 Task: Find connections with filter location Muncar with filter topic #wfhwith filter profile language English with filter current company Purplle.com with filter school A.N.College with filter industry Retail Gasoline with filter service category Typing with filter keywords title Truck Driver
Action: Mouse moved to (480, 52)
Screenshot: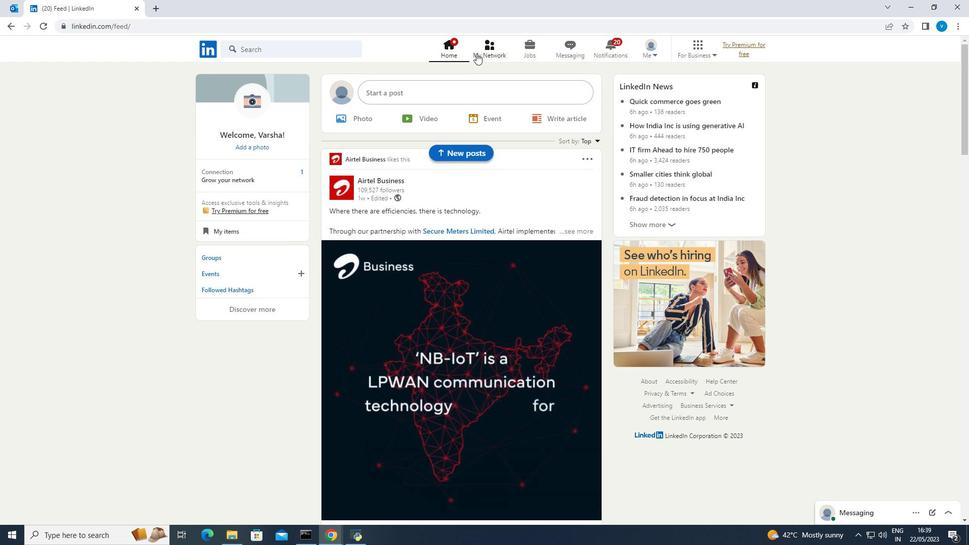 
Action: Mouse pressed left at (480, 52)
Screenshot: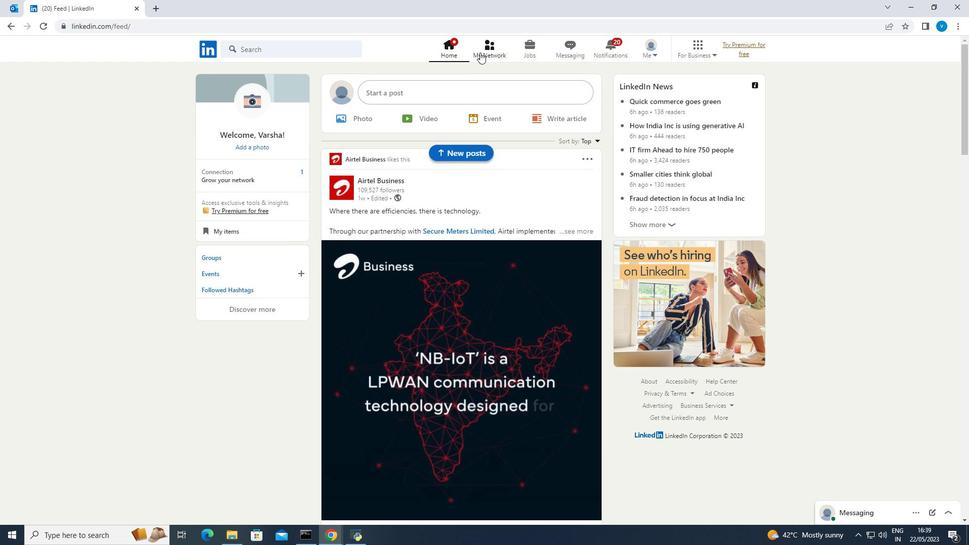 
Action: Mouse moved to (268, 101)
Screenshot: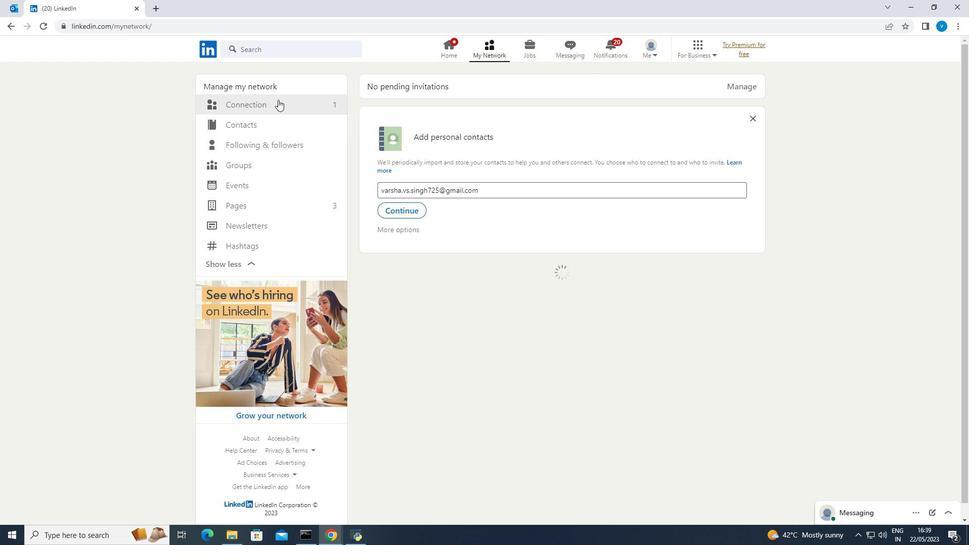 
Action: Mouse pressed left at (268, 101)
Screenshot: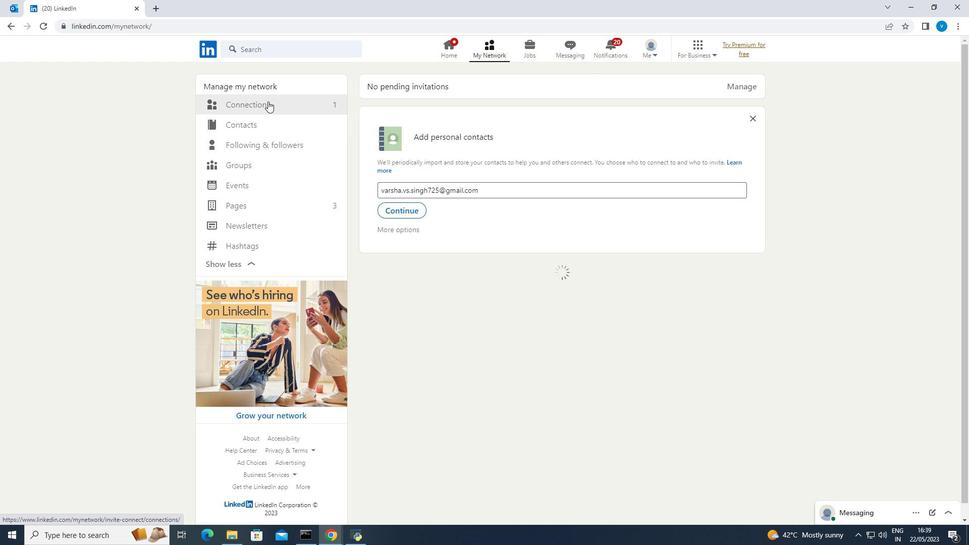 
Action: Mouse moved to (540, 106)
Screenshot: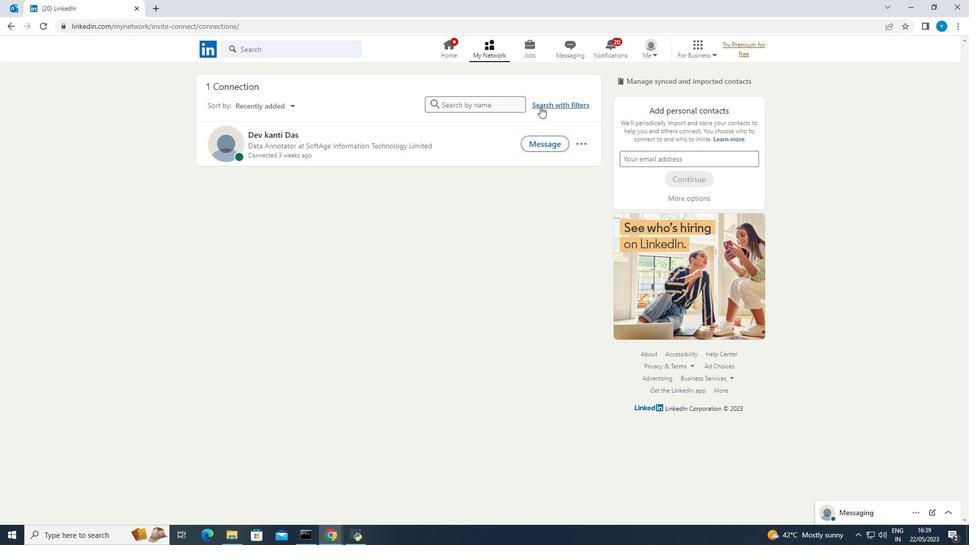 
Action: Mouse pressed left at (540, 106)
Screenshot: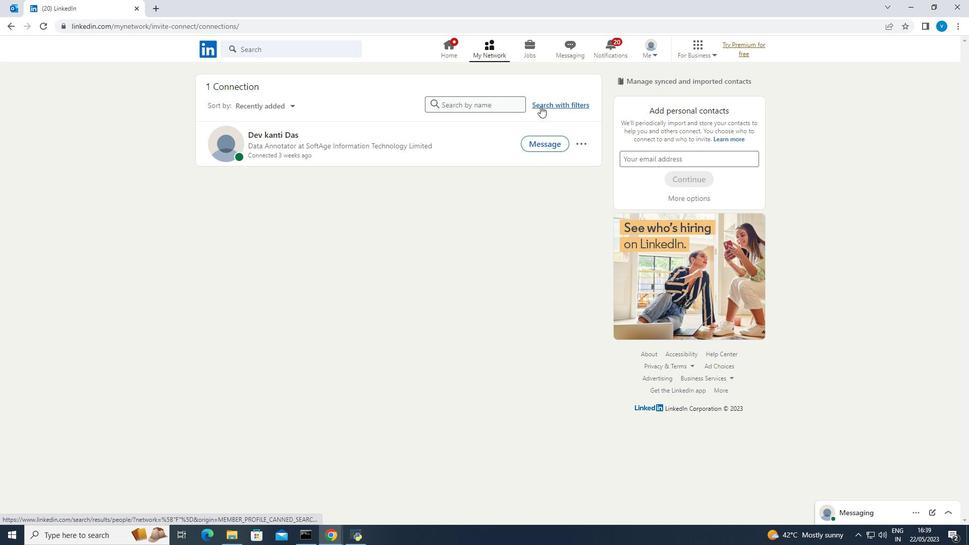 
Action: Mouse moved to (518, 80)
Screenshot: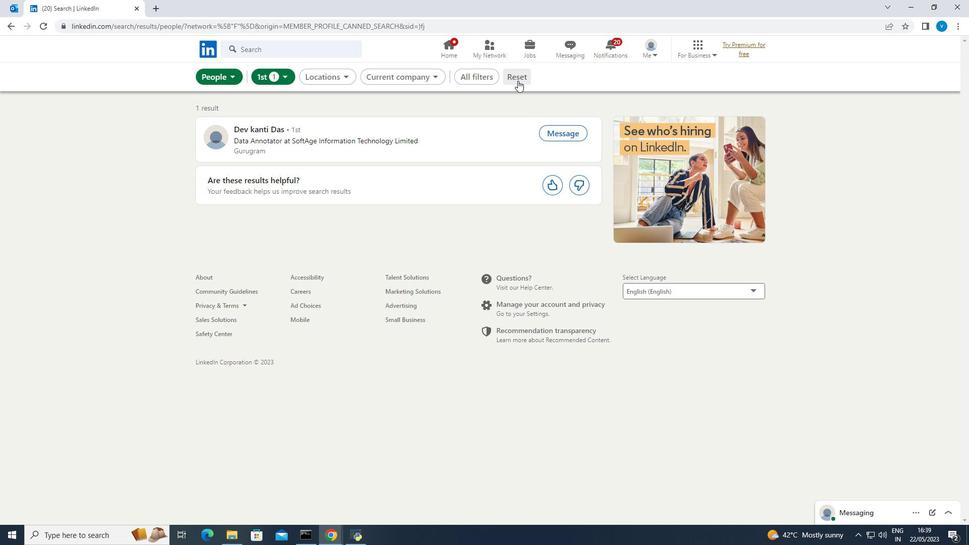 
Action: Mouse pressed left at (518, 80)
Screenshot: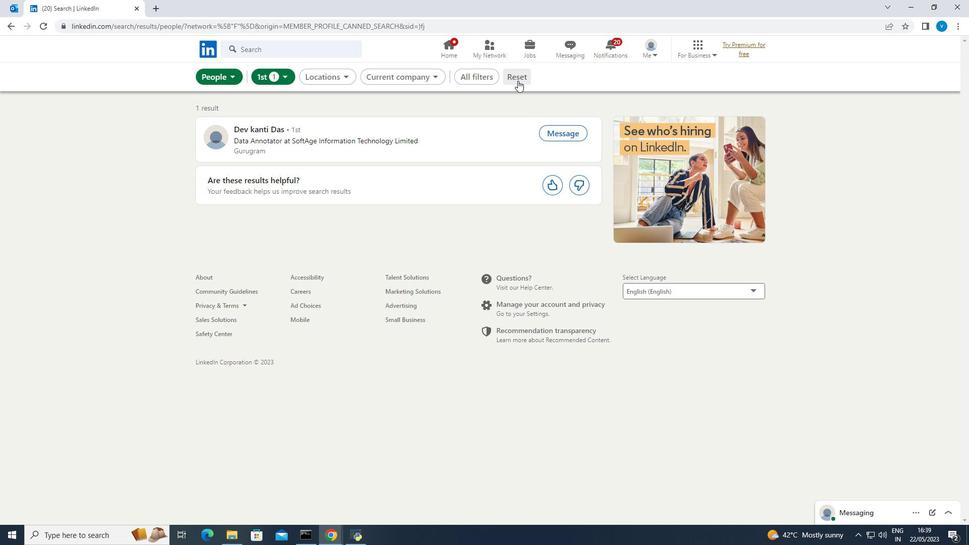 
Action: Mouse moved to (509, 78)
Screenshot: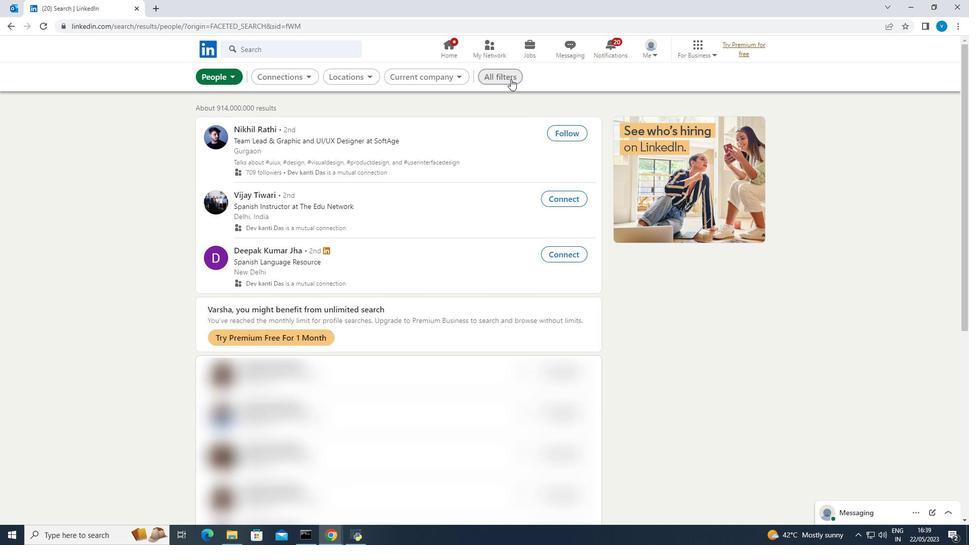 
Action: Mouse pressed left at (509, 78)
Screenshot: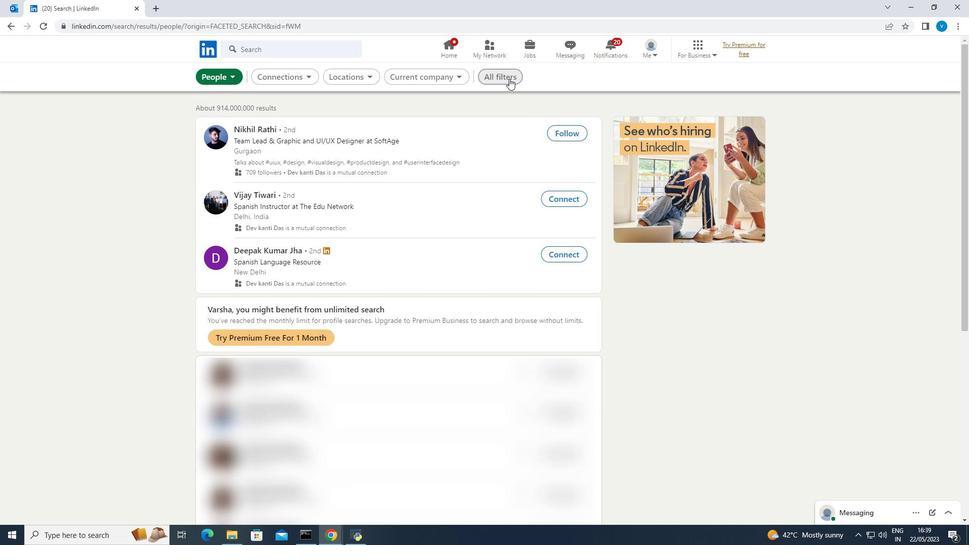 
Action: Mouse moved to (679, 190)
Screenshot: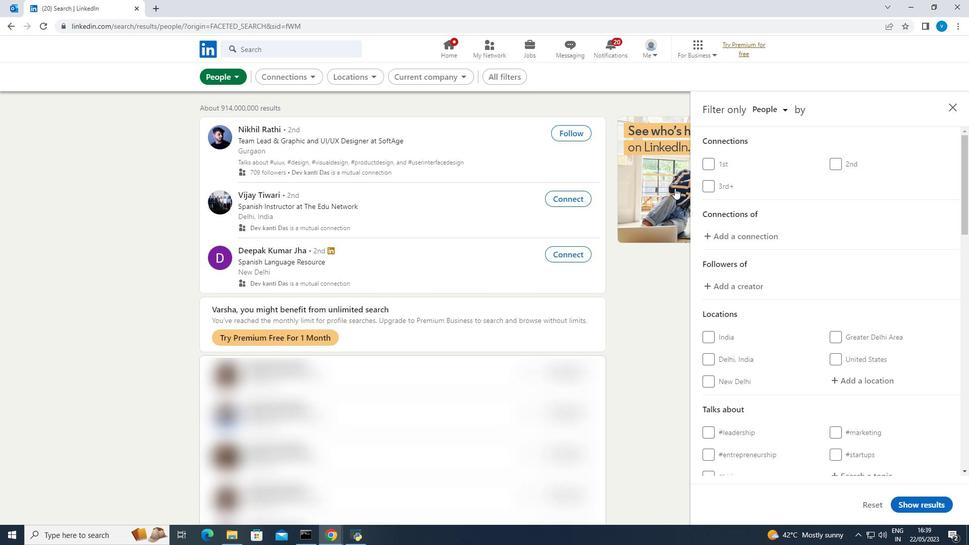 
Action: Mouse scrolled (679, 190) with delta (0, 0)
Screenshot: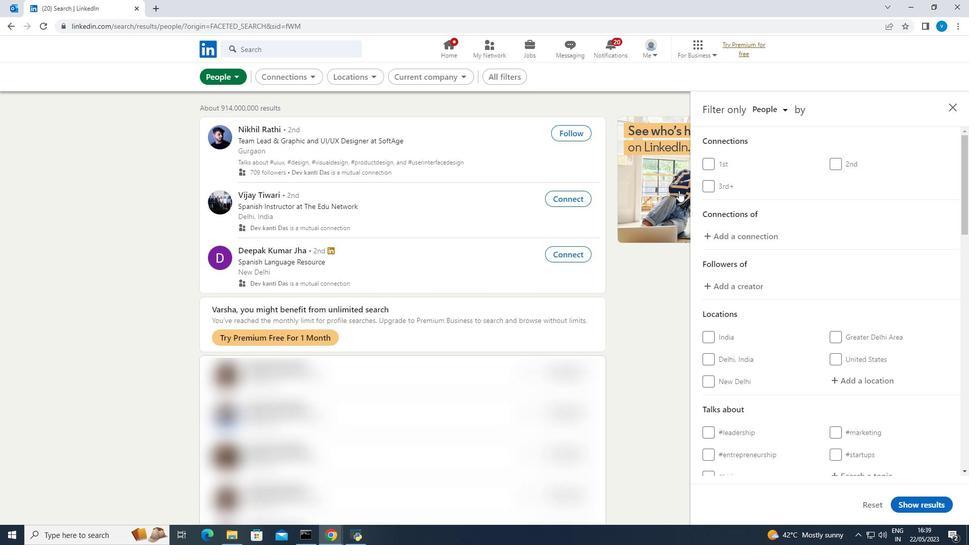 
Action: Mouse moved to (679, 190)
Screenshot: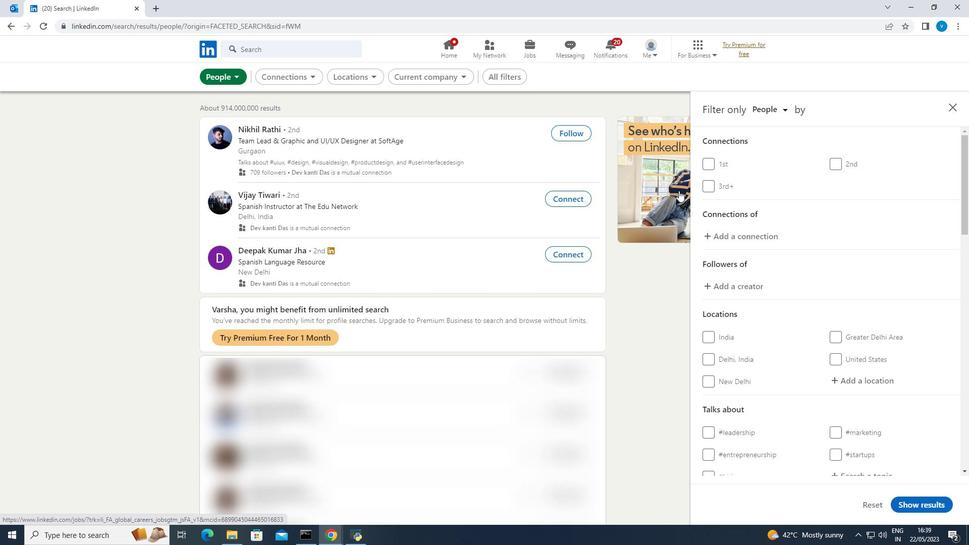 
Action: Mouse scrolled (679, 190) with delta (0, 0)
Screenshot: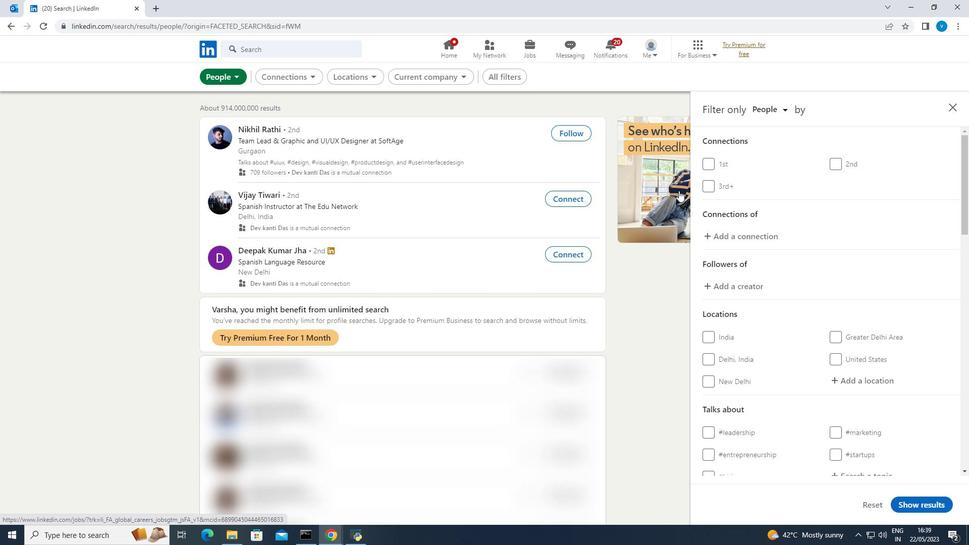
Action: Mouse moved to (735, 211)
Screenshot: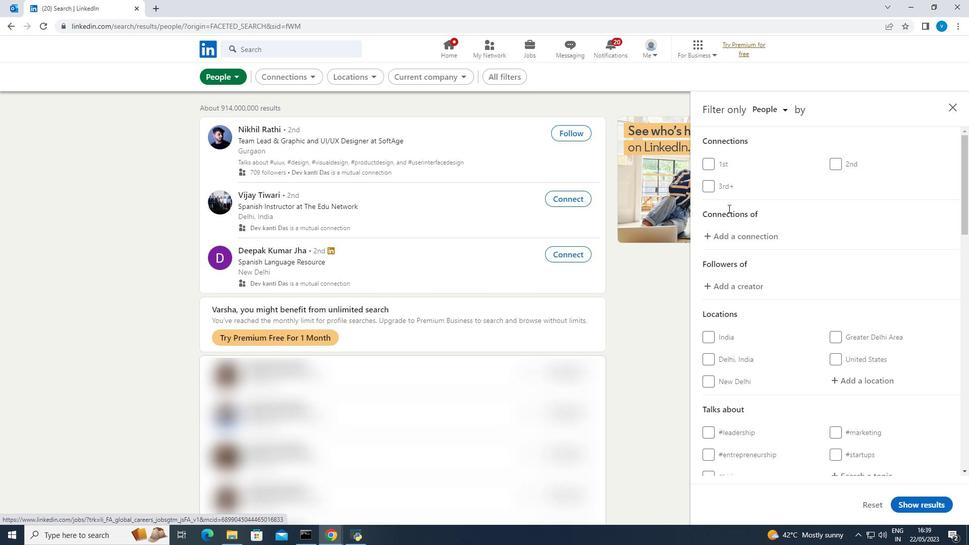
Action: Mouse scrolled (735, 211) with delta (0, 0)
Screenshot: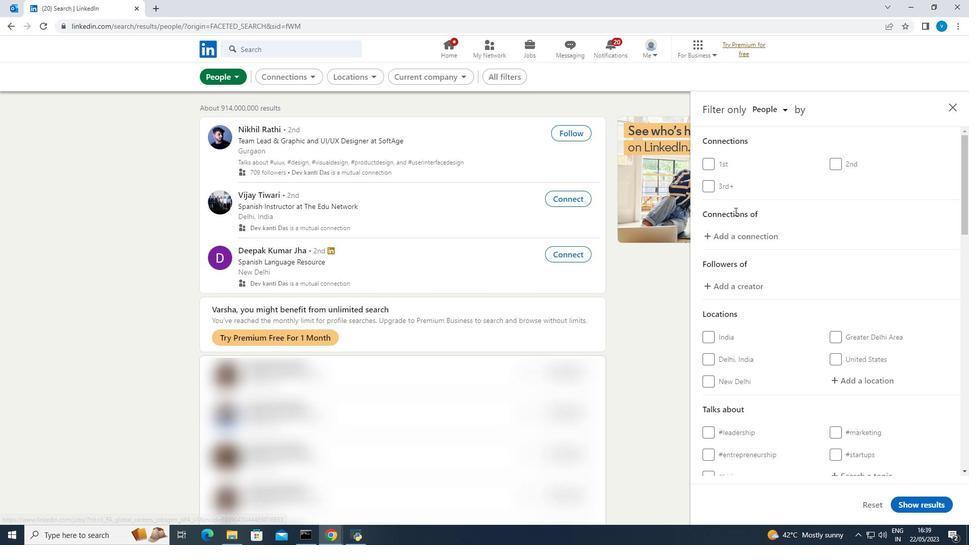 
Action: Mouse scrolled (735, 211) with delta (0, 0)
Screenshot: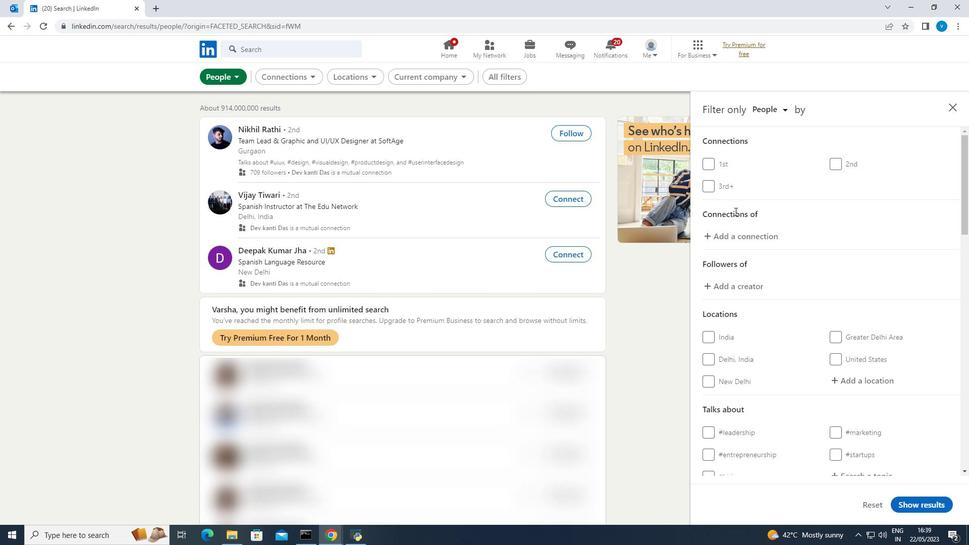 
Action: Mouse scrolled (735, 211) with delta (0, 0)
Screenshot: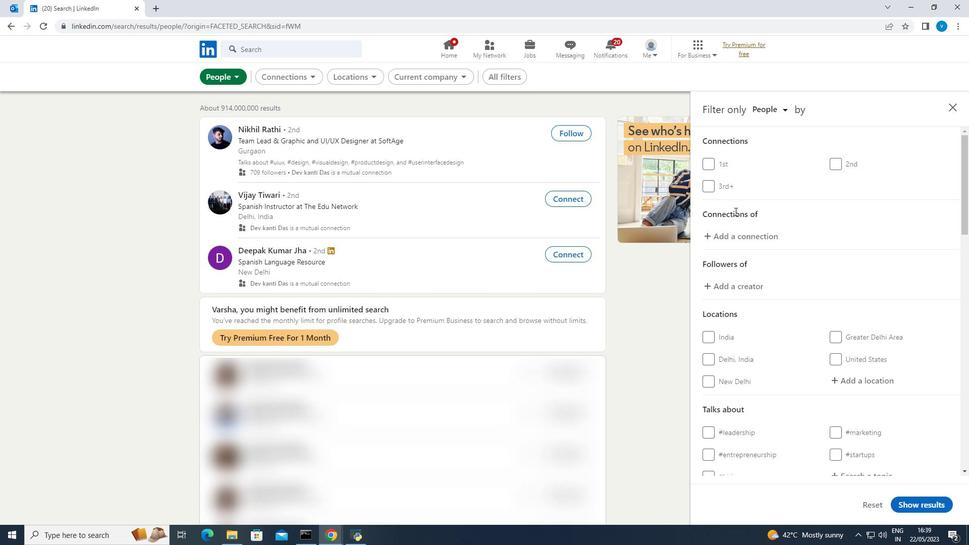 
Action: Mouse scrolled (735, 211) with delta (0, 0)
Screenshot: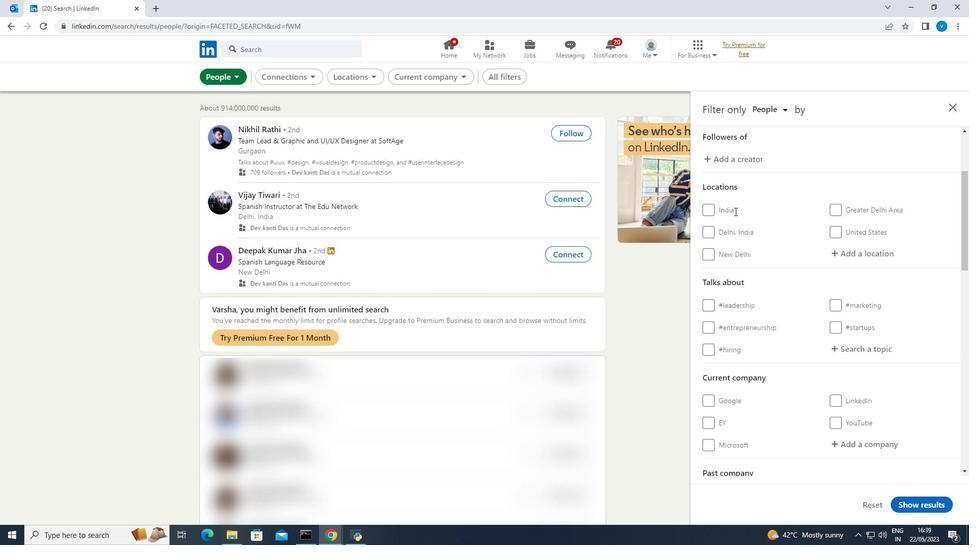 
Action: Mouse moved to (738, 209)
Screenshot: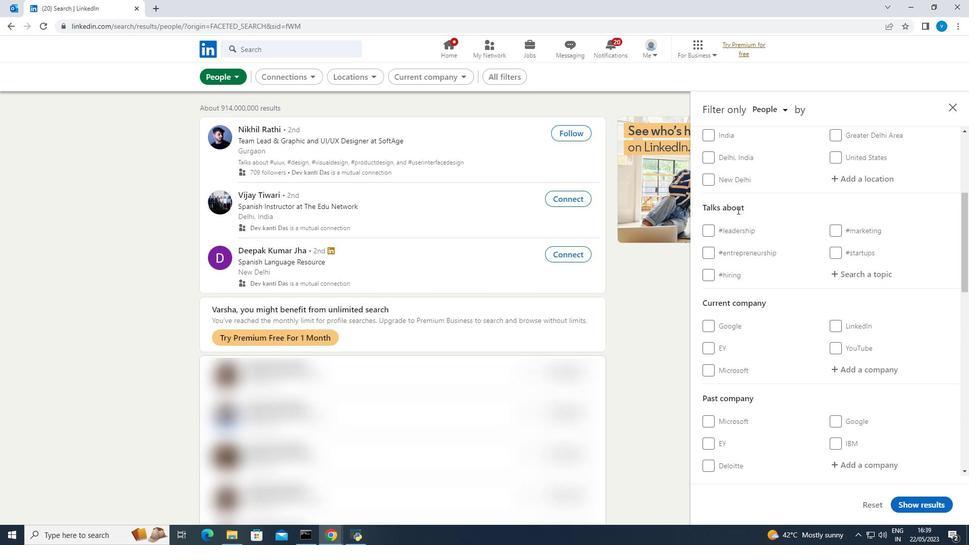 
Action: Mouse scrolled (738, 209) with delta (0, 0)
Screenshot: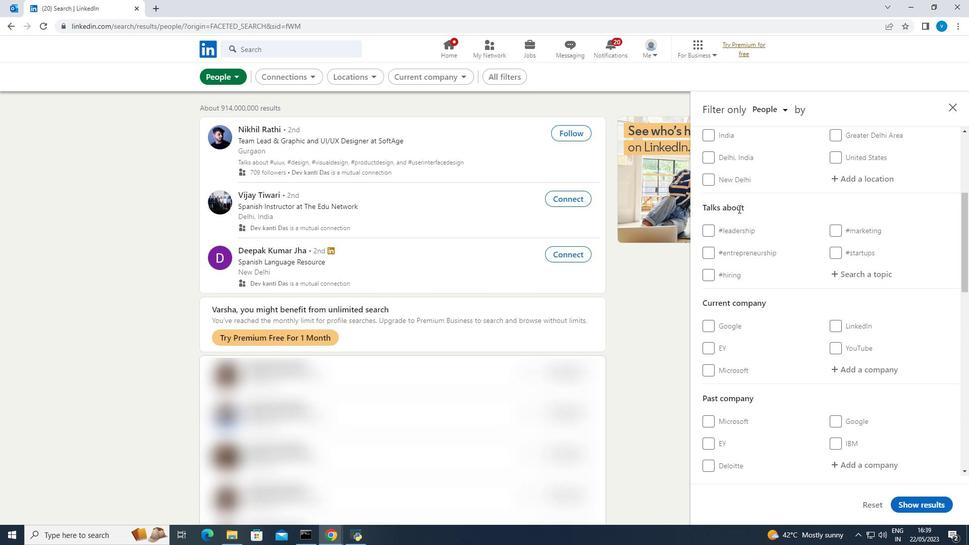
Action: Mouse moved to (852, 226)
Screenshot: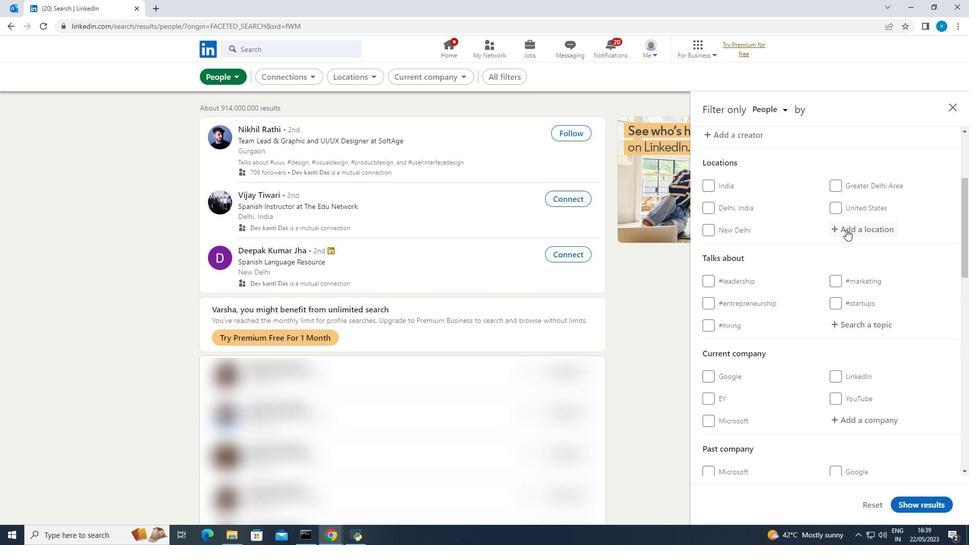 
Action: Mouse pressed left at (852, 226)
Screenshot: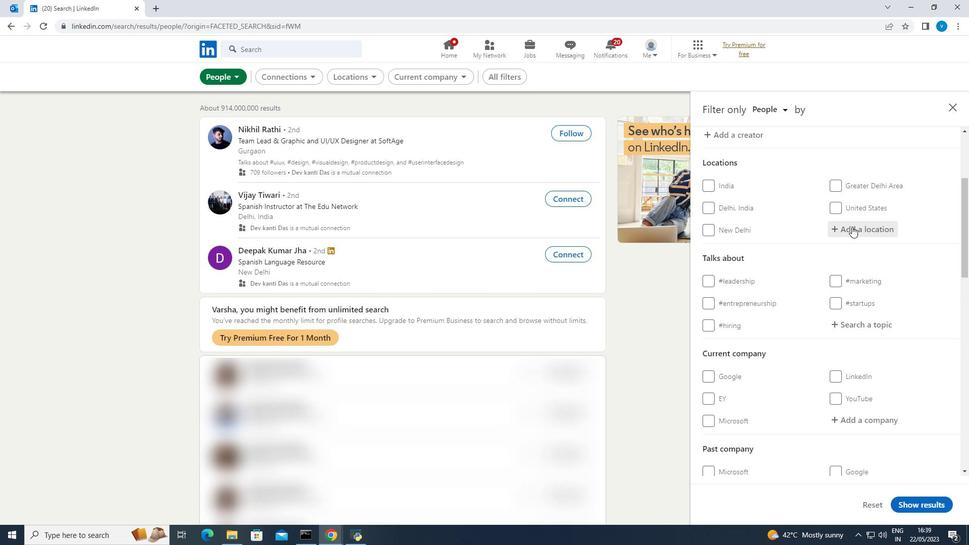 
Action: Mouse moved to (794, 229)
Screenshot: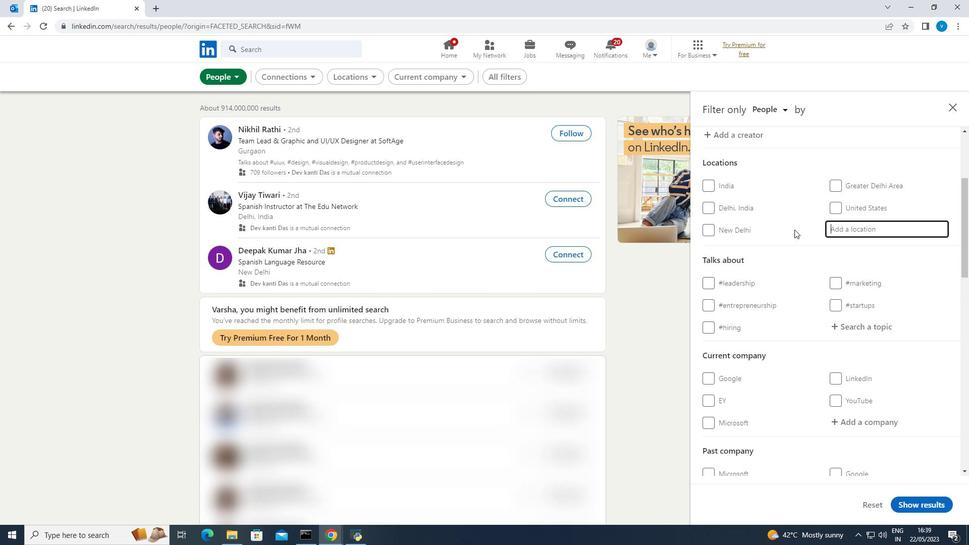 
Action: Key pressed <Key.shift><Key.shift>Muncar
Screenshot: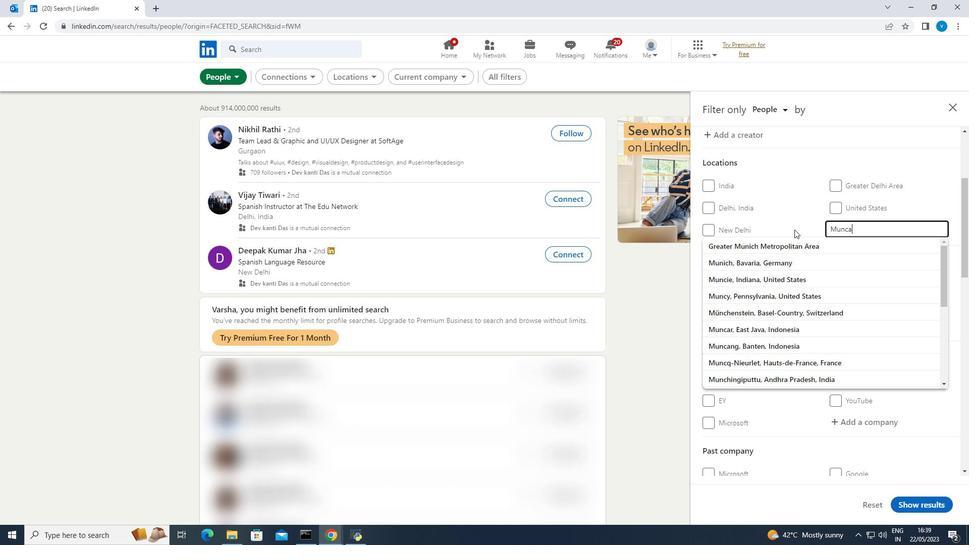 
Action: Mouse moved to (859, 326)
Screenshot: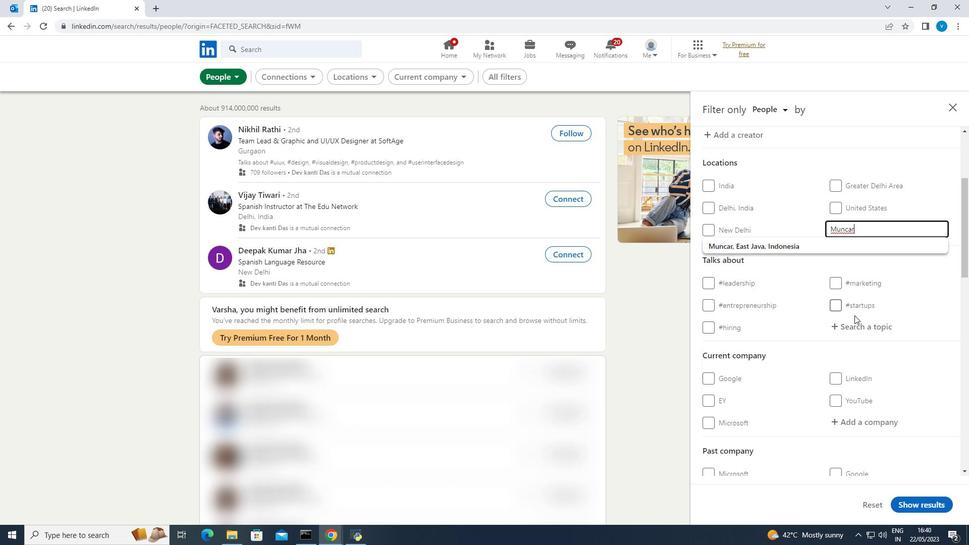 
Action: Mouse pressed left at (859, 326)
Screenshot: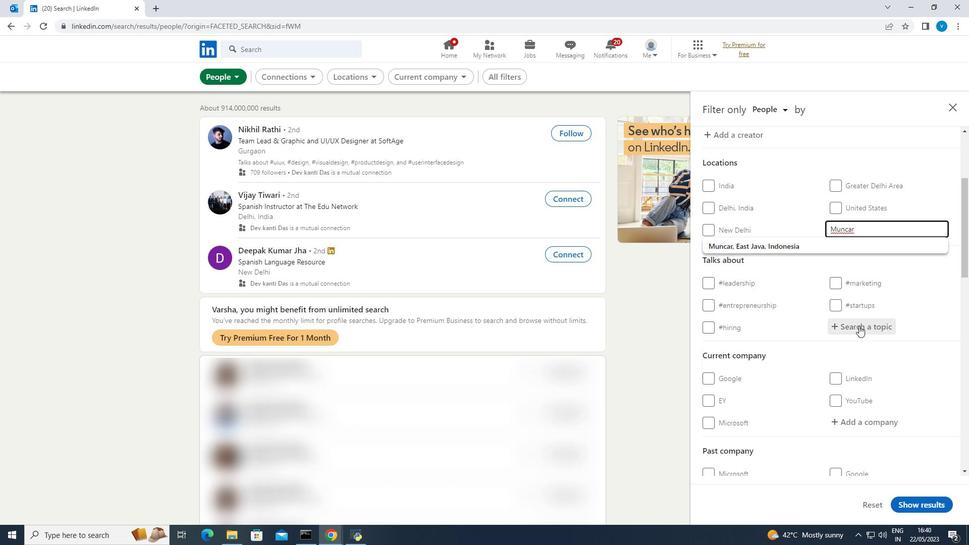 
Action: Mouse moved to (824, 349)
Screenshot: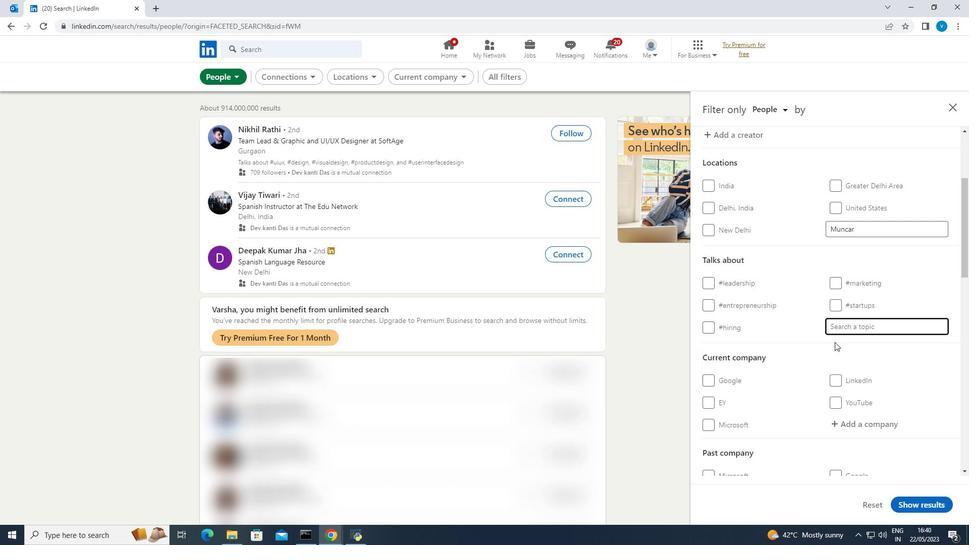 
Action: Key pressed <Key.shift><Key.shift><Key.shift><Key.shift><Key.shift><Key.shift>#wfh
Screenshot: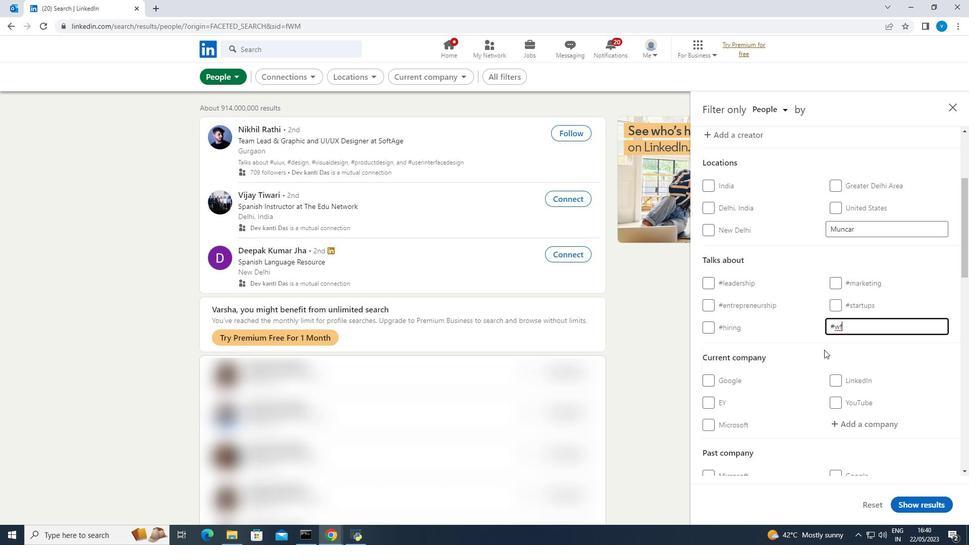 
Action: Mouse moved to (808, 370)
Screenshot: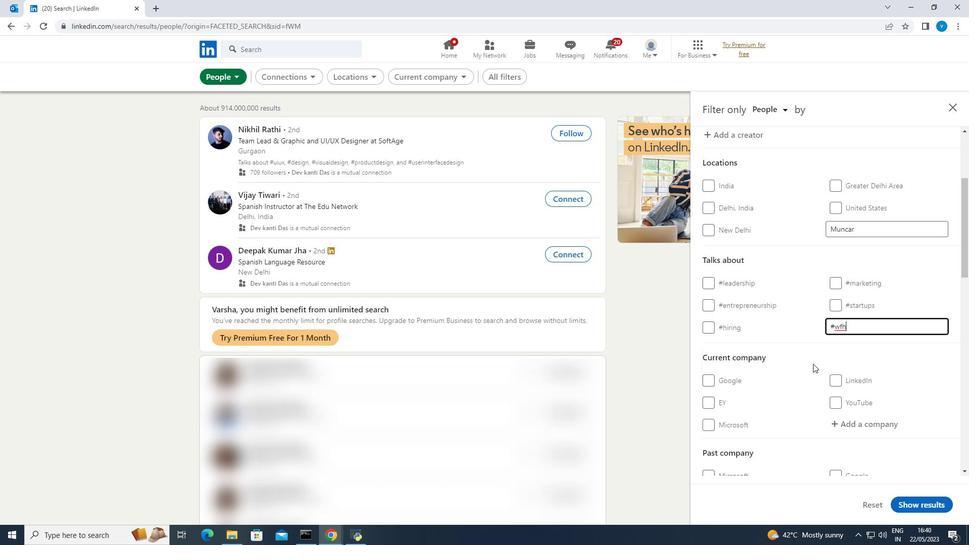 
Action: Mouse scrolled (808, 369) with delta (0, 0)
Screenshot: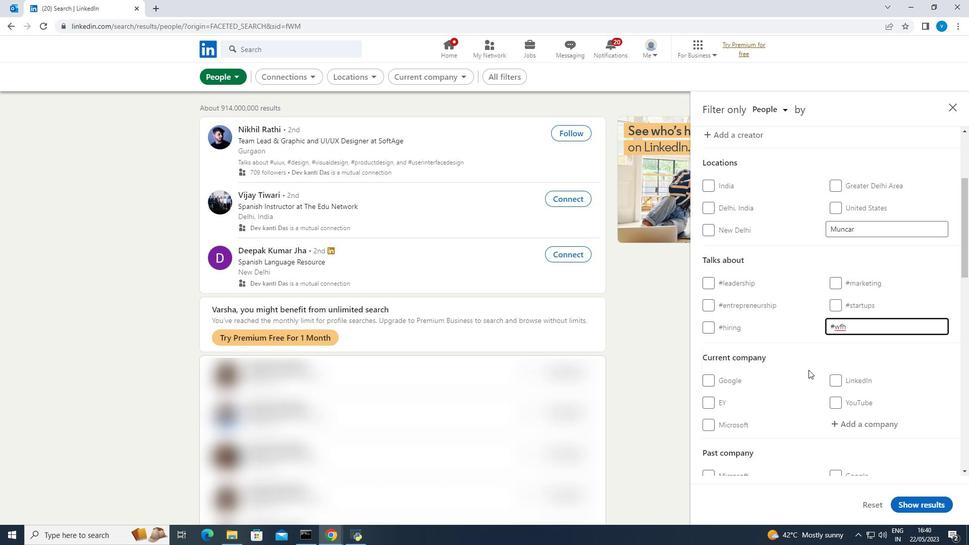
Action: Mouse scrolled (808, 369) with delta (0, 0)
Screenshot: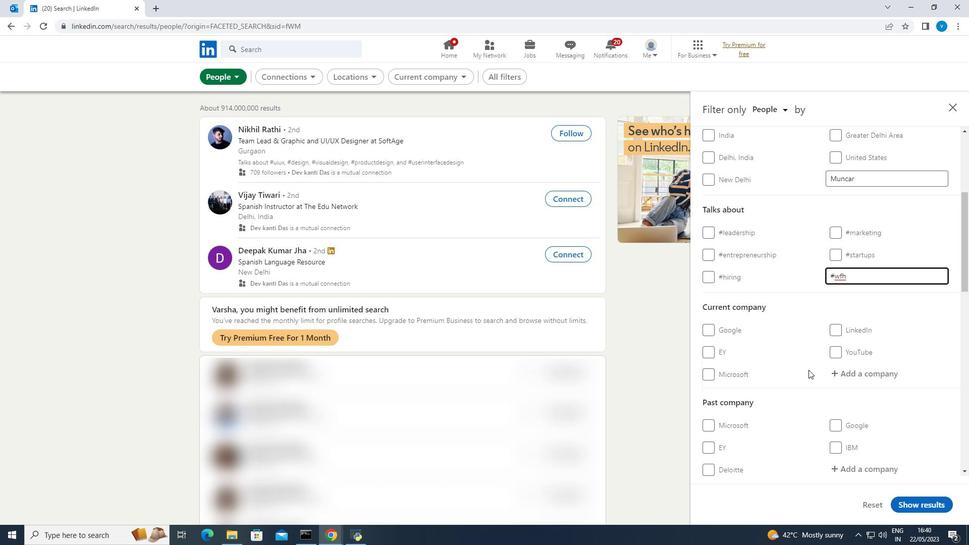 
Action: Mouse scrolled (808, 369) with delta (0, 0)
Screenshot: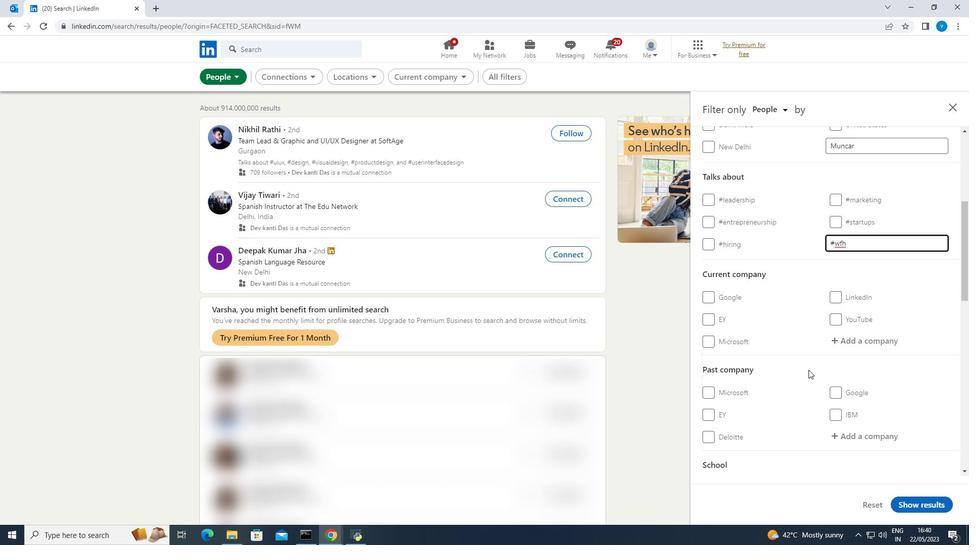
Action: Mouse scrolled (808, 369) with delta (0, 0)
Screenshot: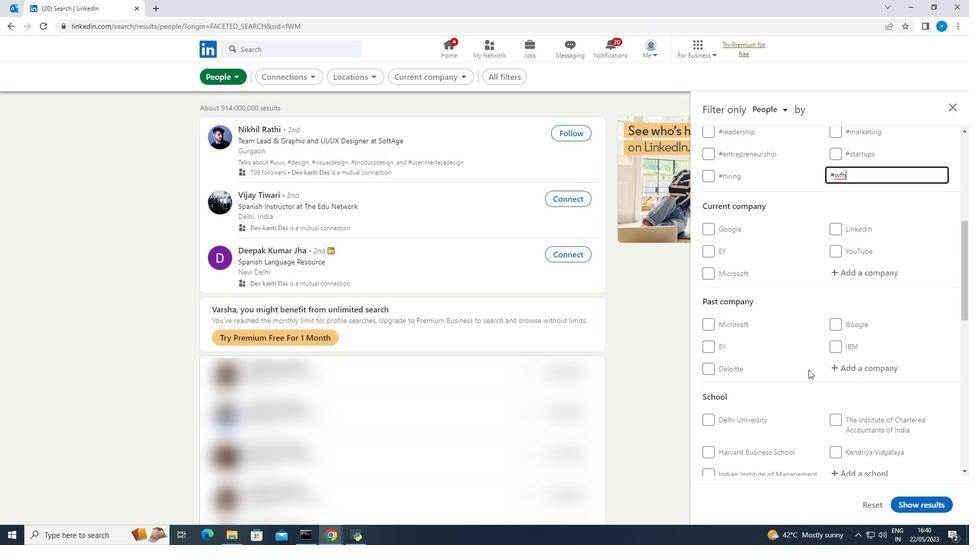 
Action: Mouse scrolled (808, 369) with delta (0, 0)
Screenshot: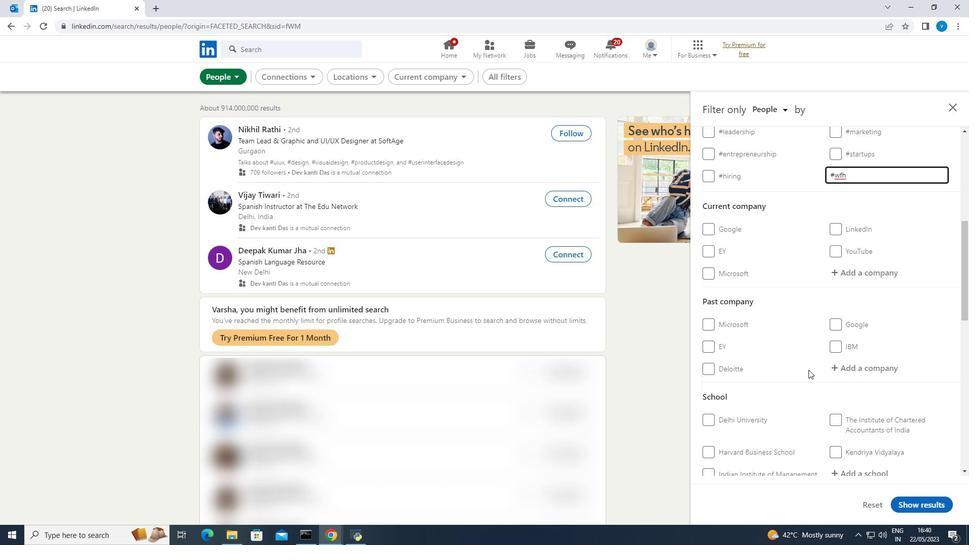 
Action: Mouse scrolled (808, 369) with delta (0, 0)
Screenshot: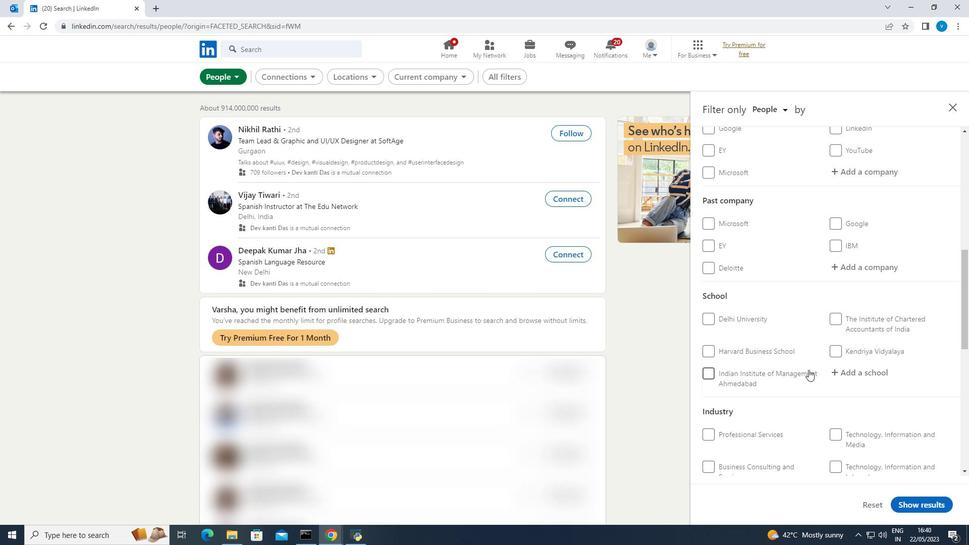 
Action: Mouse scrolled (808, 369) with delta (0, 0)
Screenshot: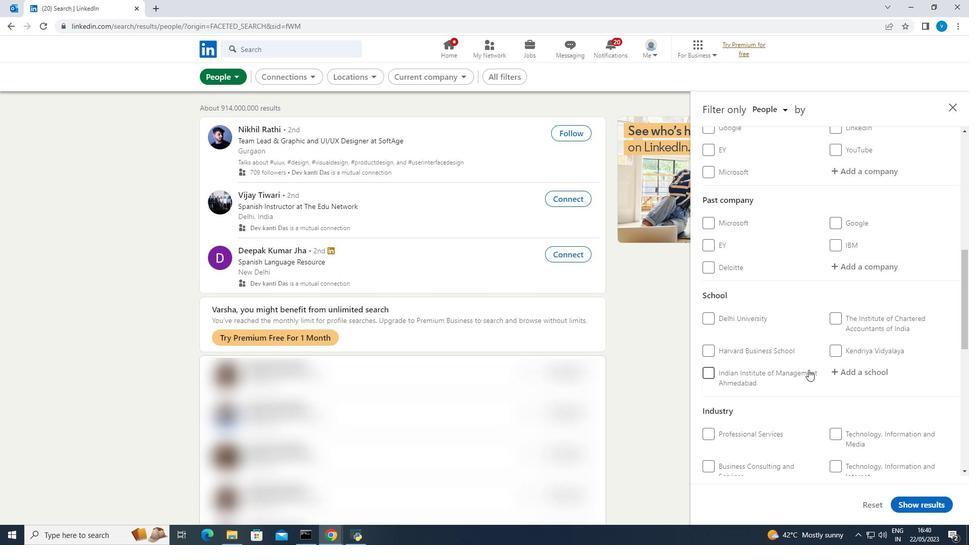 
Action: Mouse scrolled (808, 369) with delta (0, 0)
Screenshot: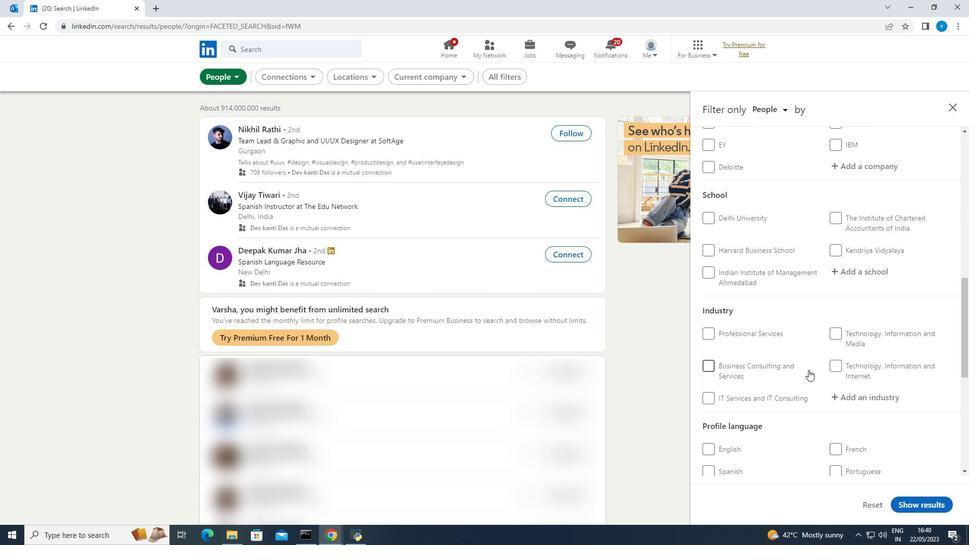 
Action: Mouse moved to (707, 392)
Screenshot: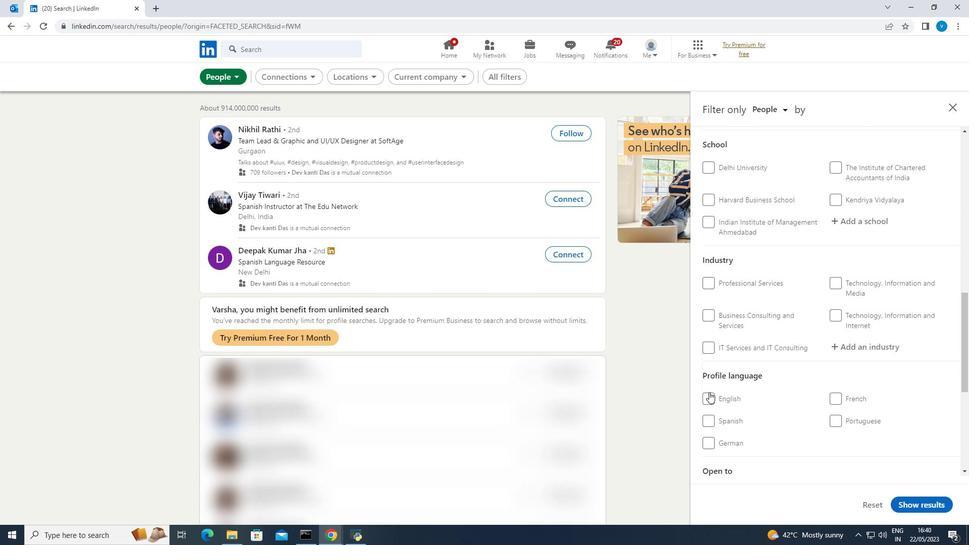 
Action: Mouse pressed left at (707, 392)
Screenshot: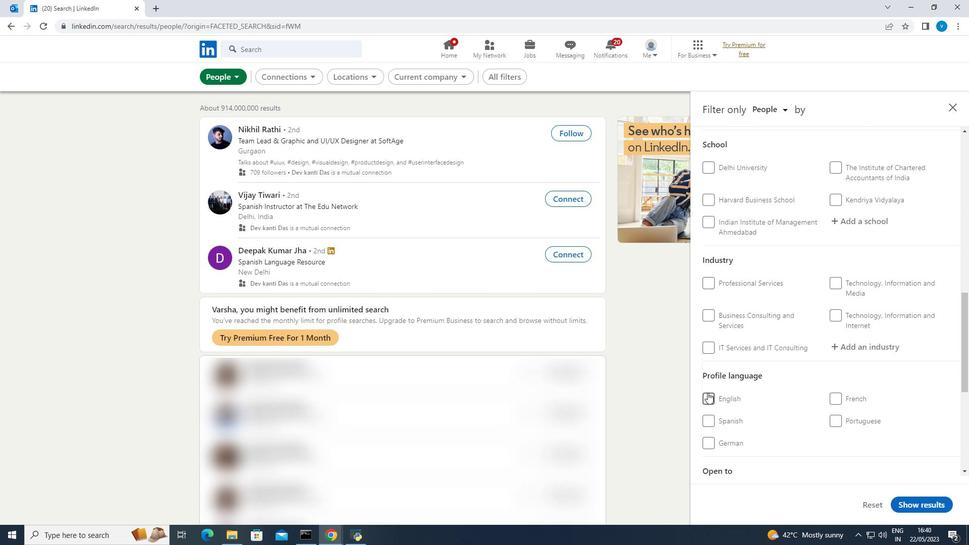 
Action: Mouse moved to (731, 382)
Screenshot: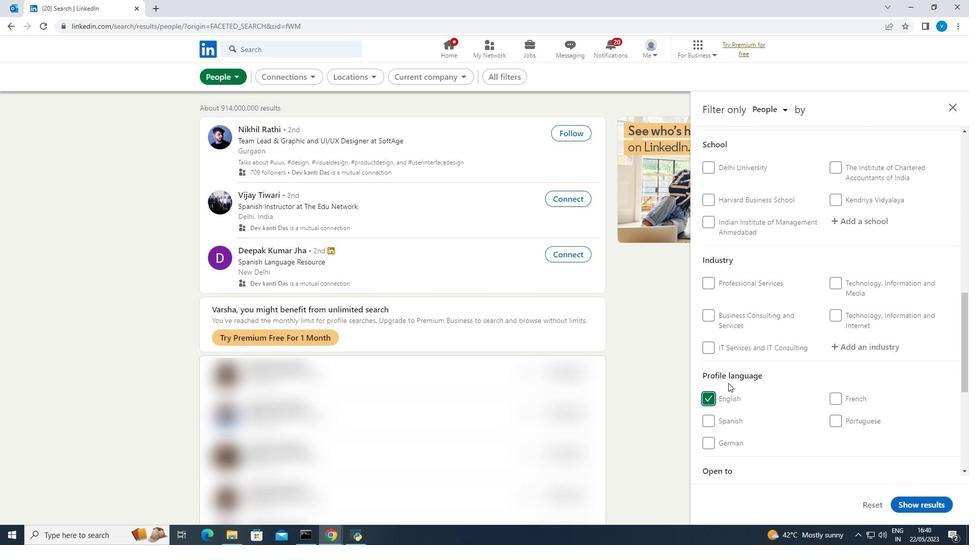 
Action: Mouse scrolled (731, 382) with delta (0, 0)
Screenshot: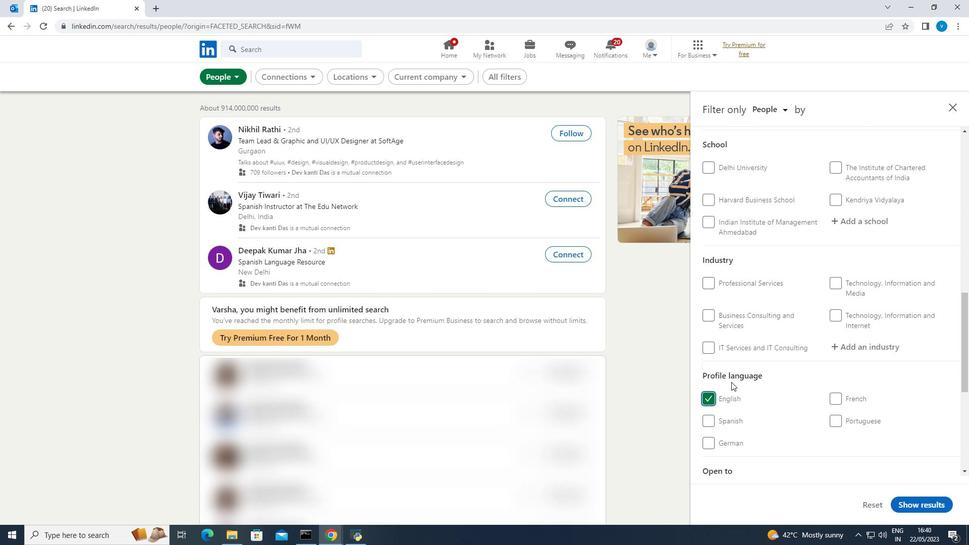
Action: Mouse scrolled (731, 382) with delta (0, 0)
Screenshot: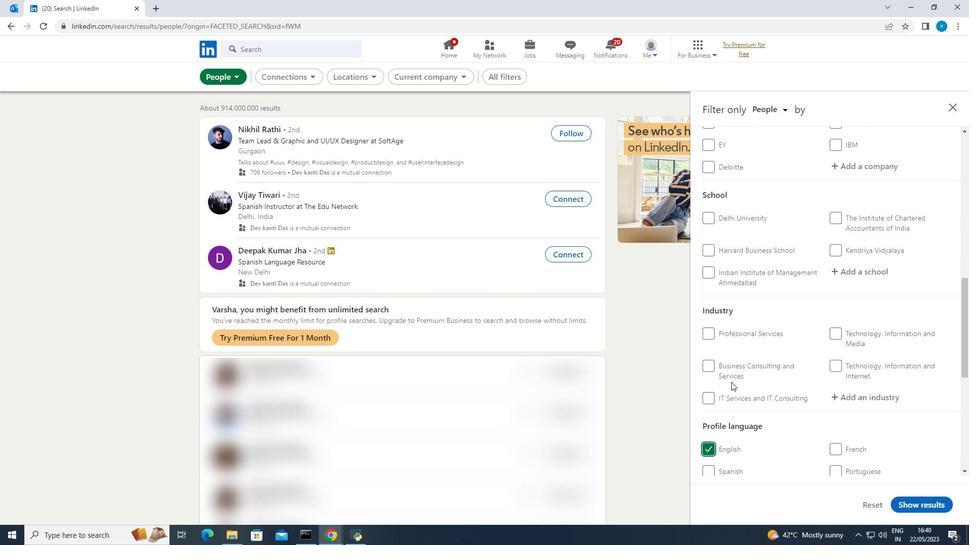 
Action: Mouse scrolled (731, 382) with delta (0, 0)
Screenshot: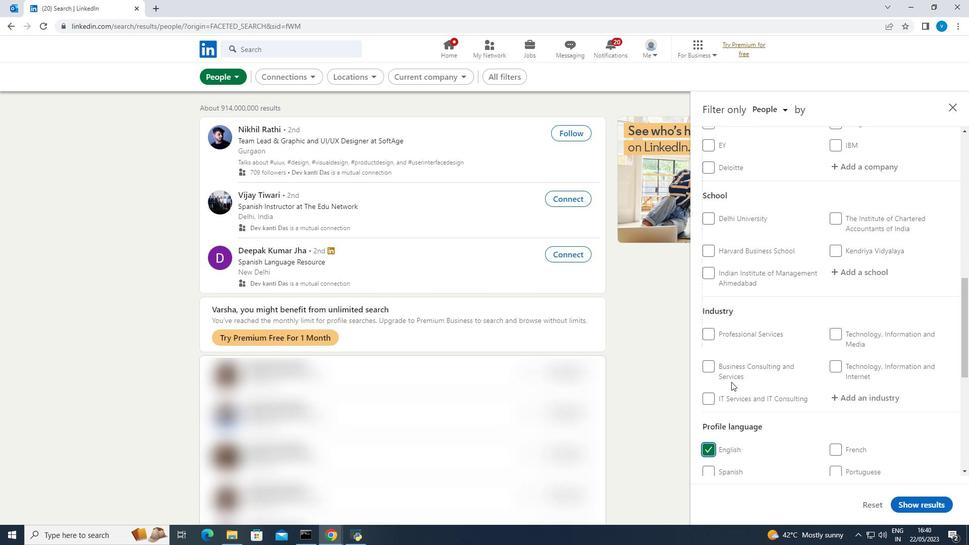 
Action: Mouse scrolled (731, 382) with delta (0, 0)
Screenshot: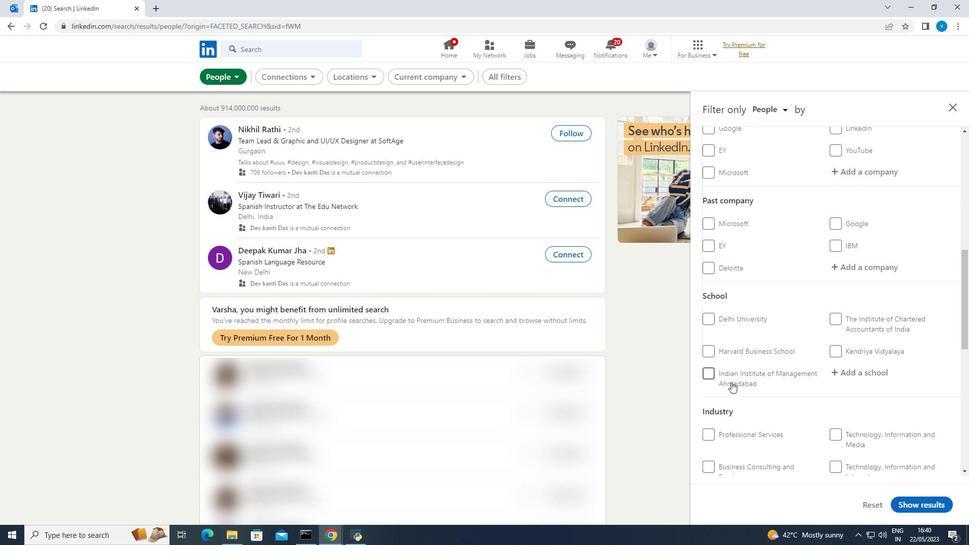 
Action: Mouse scrolled (731, 382) with delta (0, 0)
Screenshot: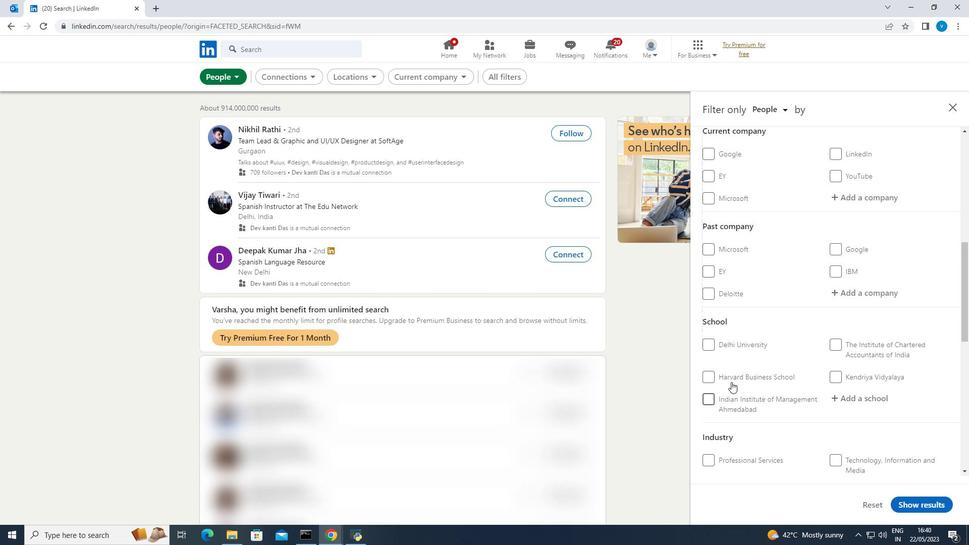 
Action: Mouse moved to (853, 269)
Screenshot: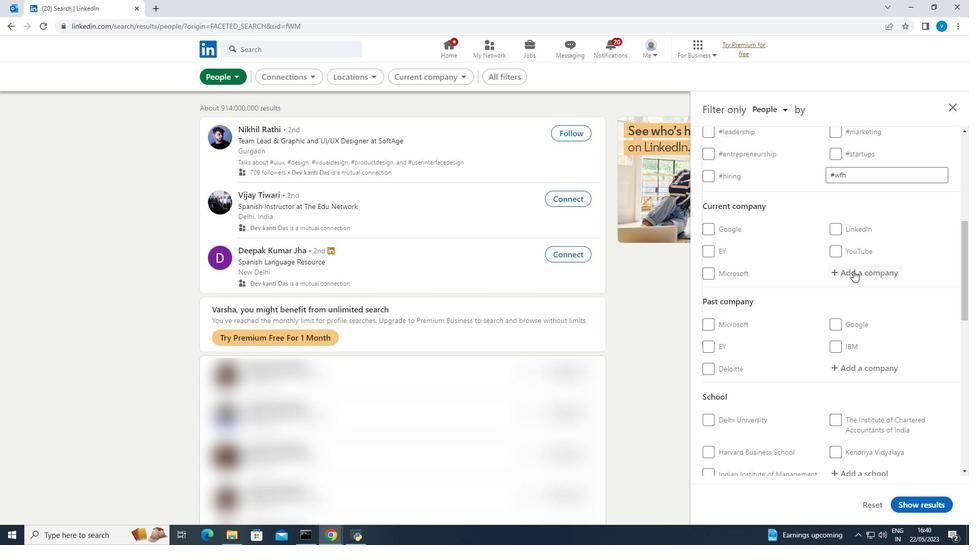 
Action: Mouse pressed left at (853, 269)
Screenshot: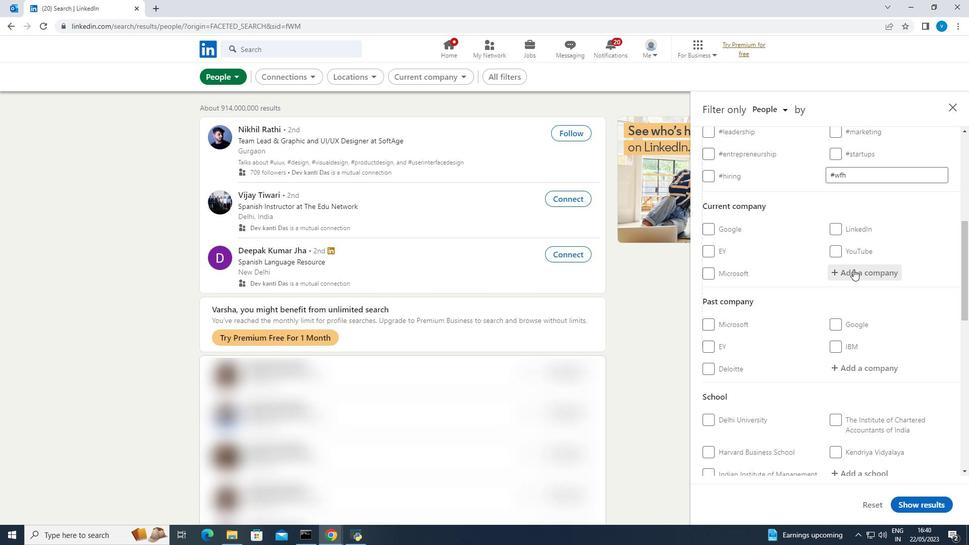 
Action: Mouse moved to (814, 297)
Screenshot: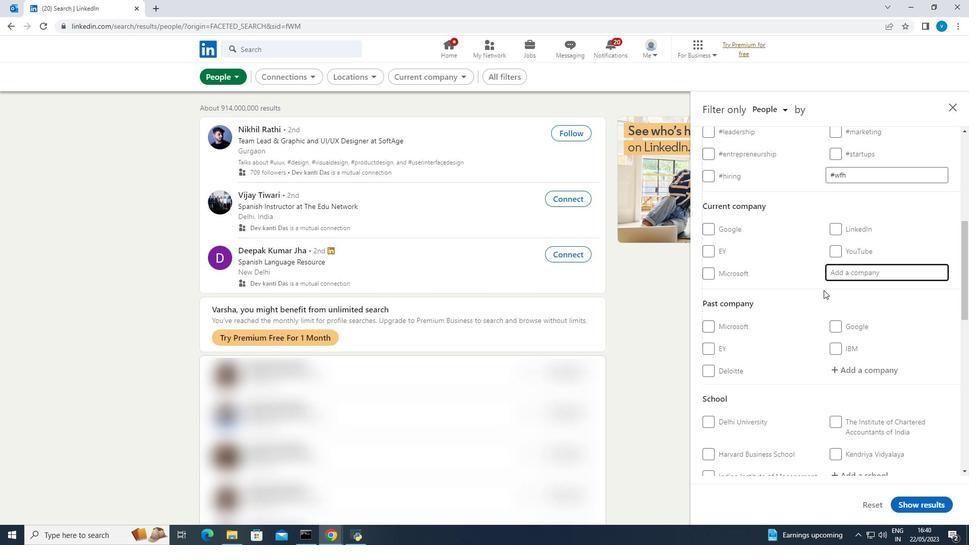 
Action: Key pressed <Key.shift><Key.shift><Key.shift><Key.shift><Key.shift><Key.shift><Key.shift>Purplle.com
Screenshot: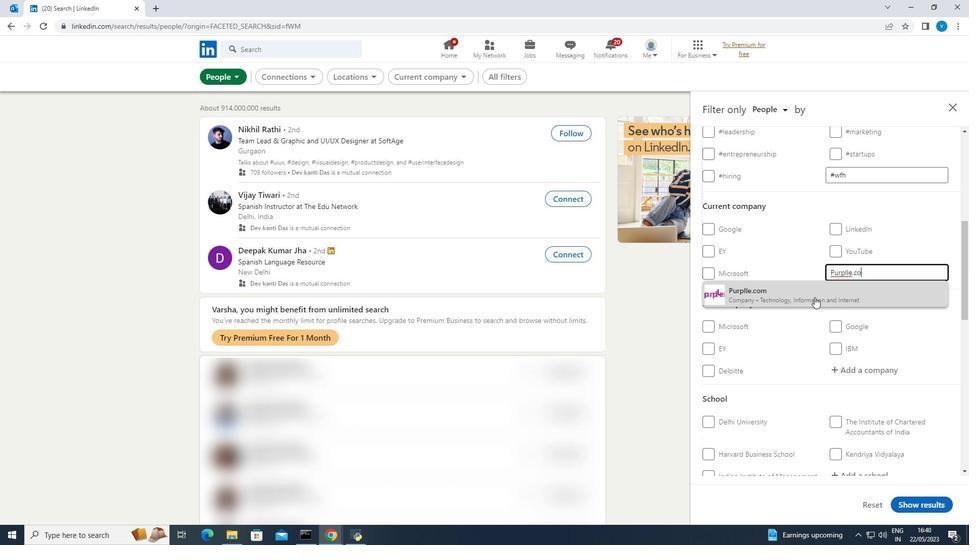 
Action: Mouse moved to (811, 299)
Screenshot: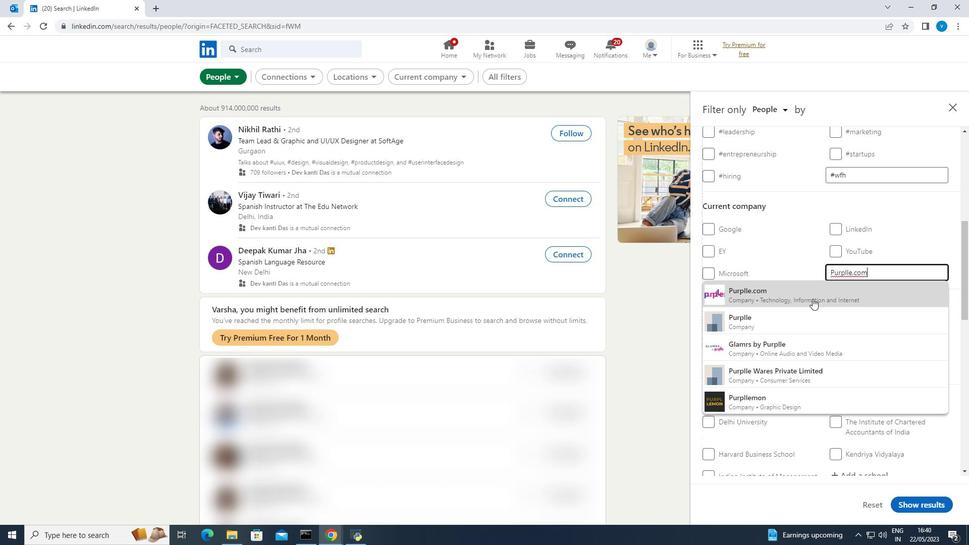 
Action: Mouse pressed left at (811, 299)
Screenshot: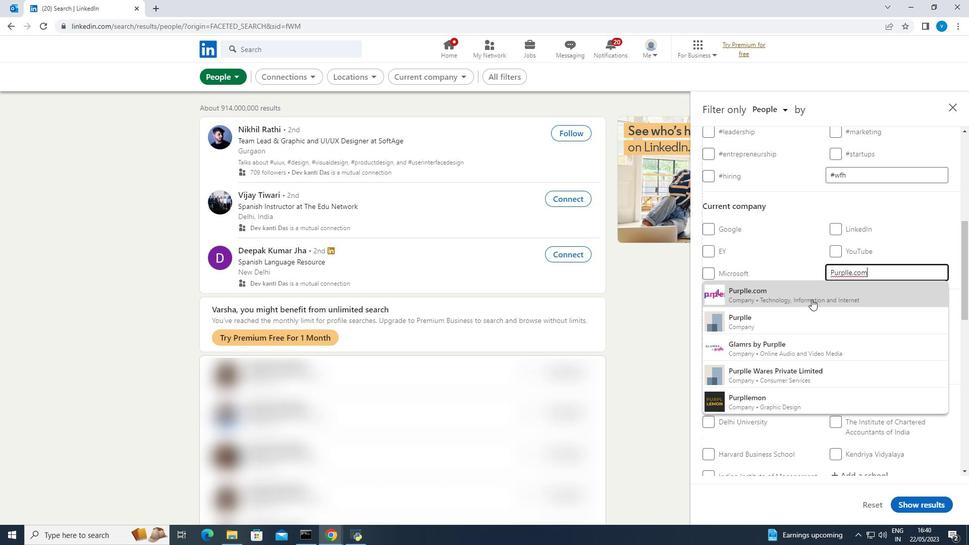 
Action: Mouse scrolled (811, 298) with delta (0, 0)
Screenshot: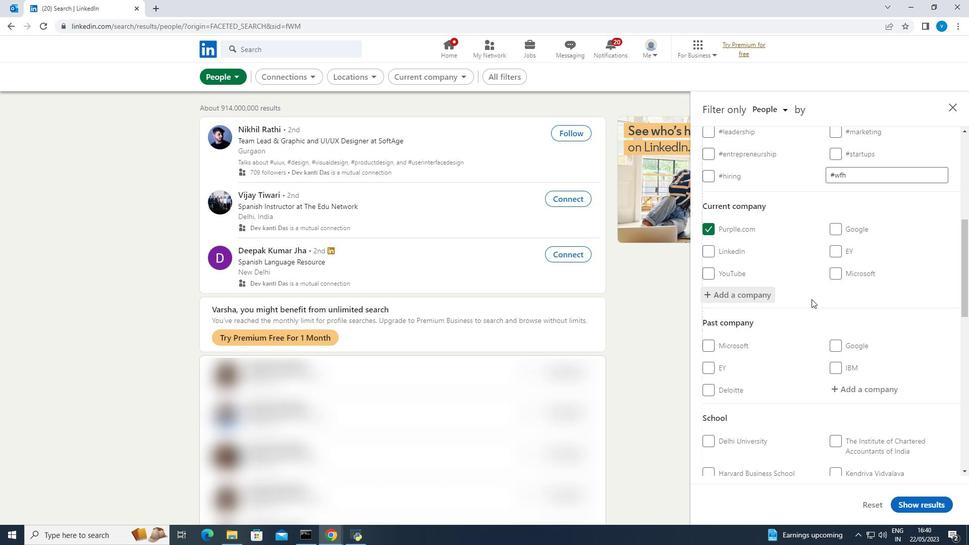
Action: Mouse scrolled (811, 298) with delta (0, 0)
Screenshot: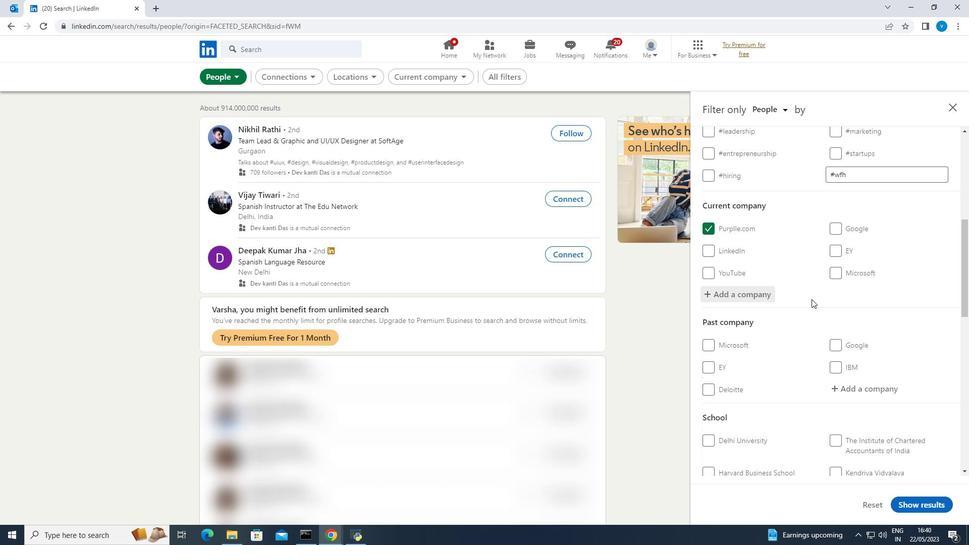 
Action: Mouse moved to (851, 390)
Screenshot: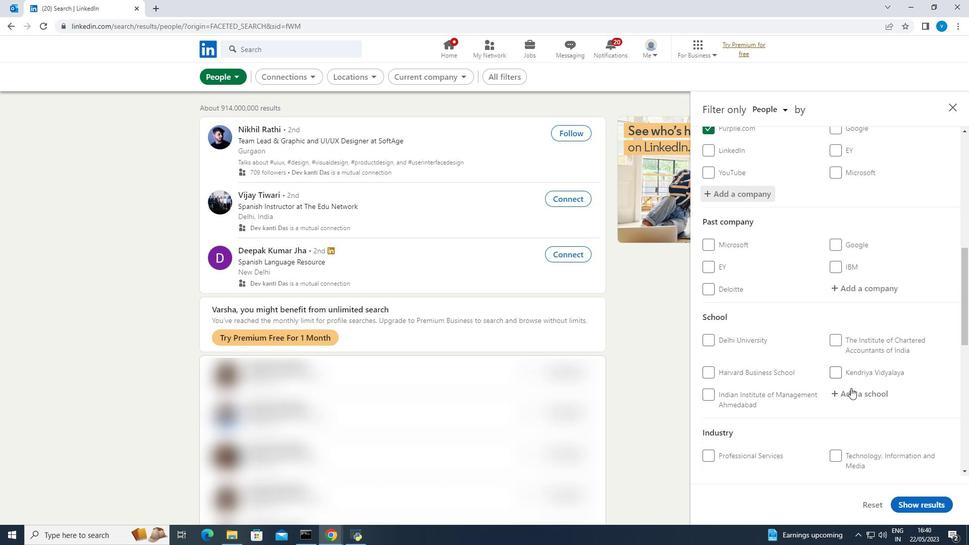 
Action: Mouse pressed left at (851, 390)
Screenshot: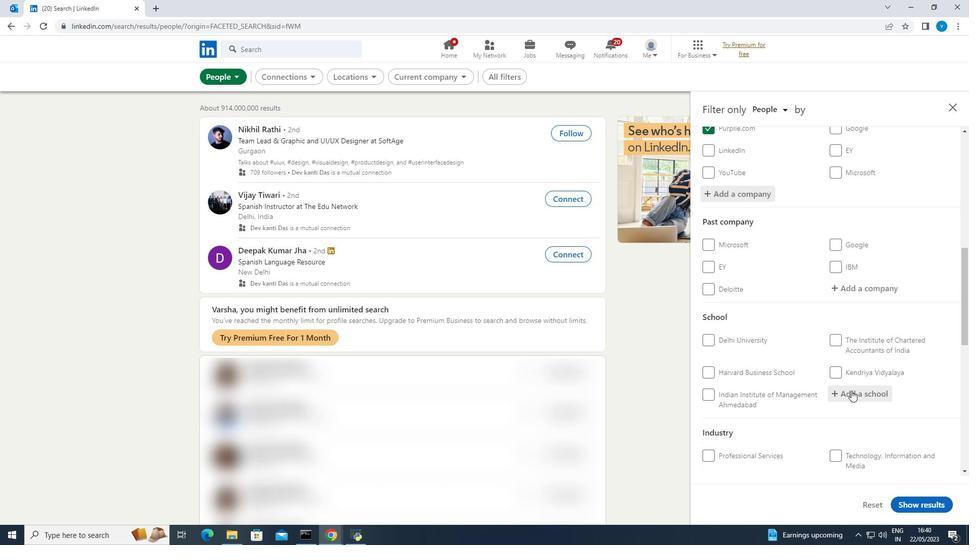 
Action: Mouse moved to (851, 391)
Screenshot: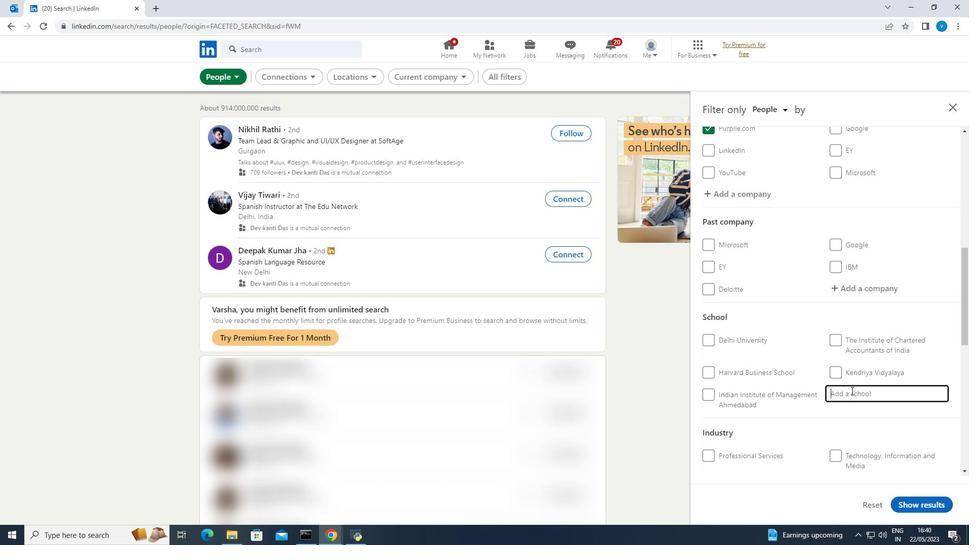 
Action: Key pressed <Key.shift>A.<Key.shift>N.<Key.space><Key.shift><Key.shift><Key.shift><Key.shift><Key.shift>C
Screenshot: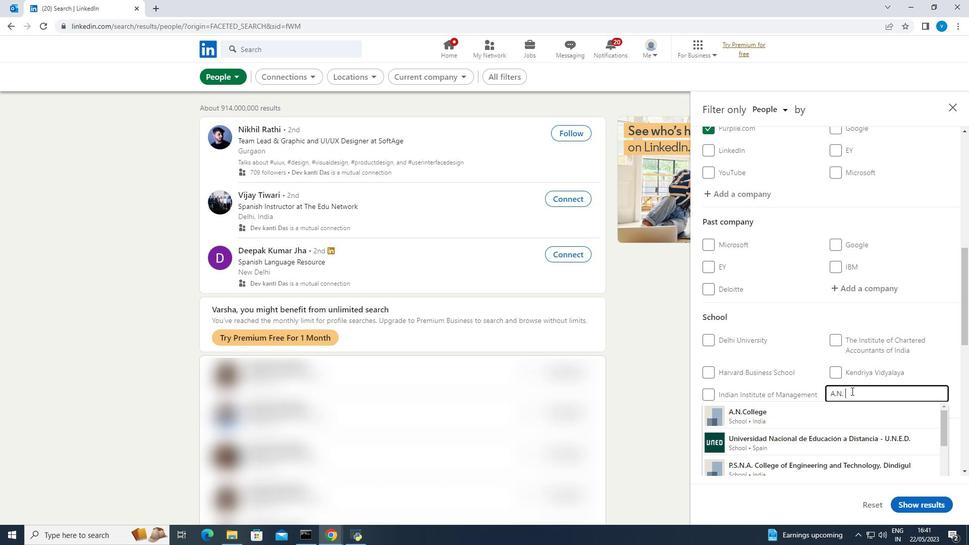 
Action: Mouse moved to (802, 412)
Screenshot: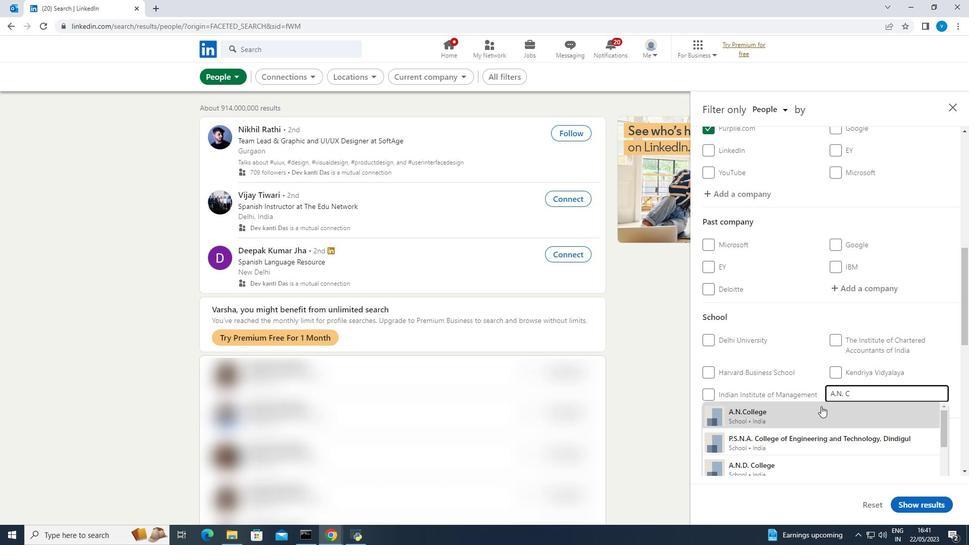 
Action: Mouse pressed left at (802, 412)
Screenshot: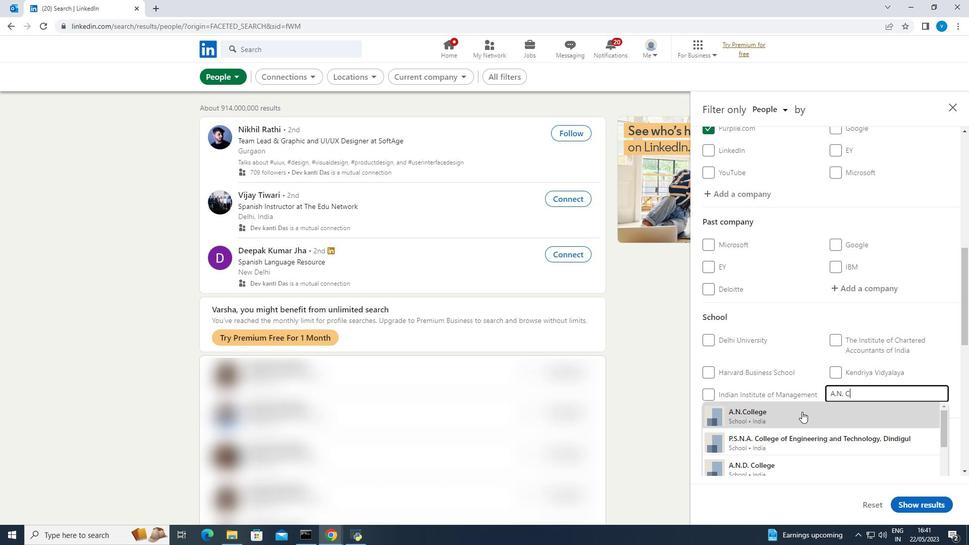 
Action: Mouse scrolled (802, 411) with delta (0, 0)
Screenshot: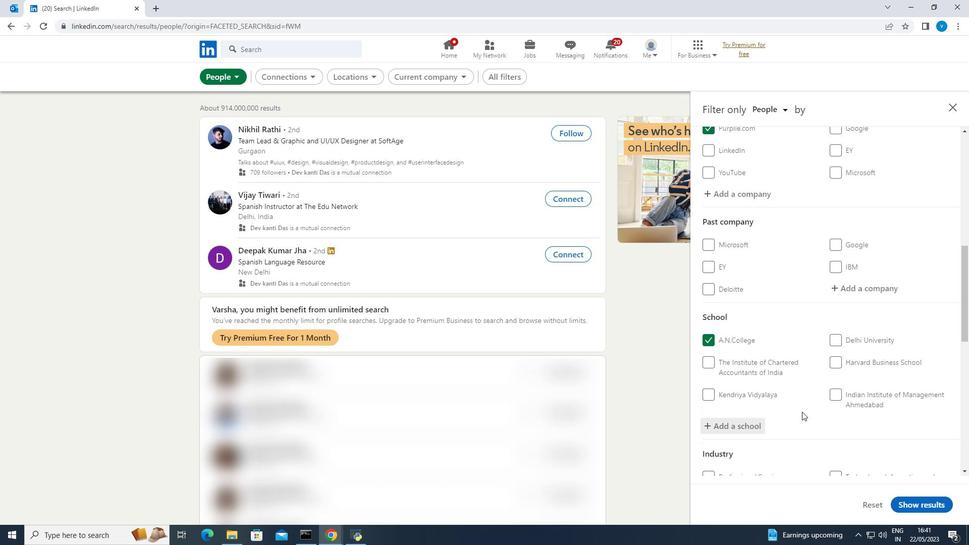 
Action: Mouse scrolled (802, 411) with delta (0, 0)
Screenshot: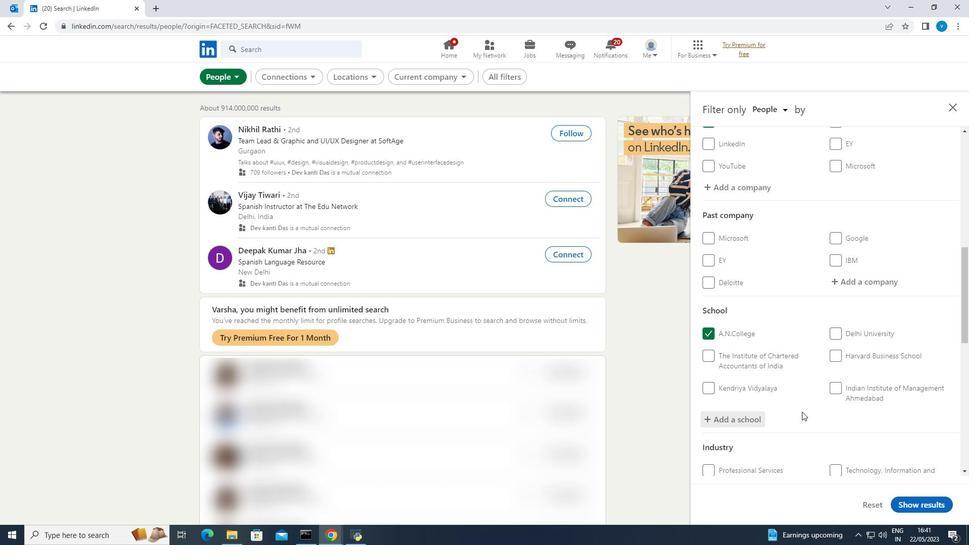 
Action: Mouse scrolled (802, 411) with delta (0, 0)
Screenshot: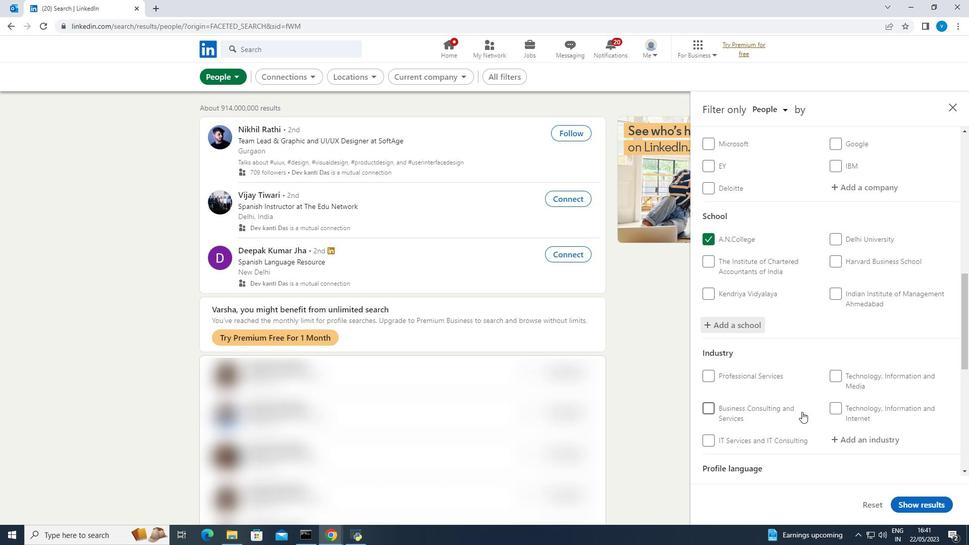 
Action: Mouse moved to (801, 412)
Screenshot: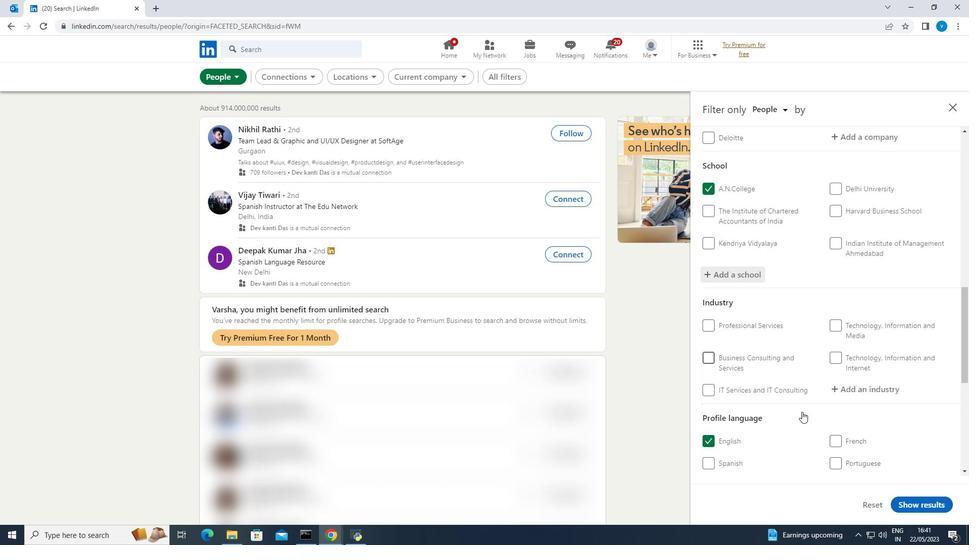
Action: Mouse scrolled (801, 411) with delta (0, 0)
Screenshot: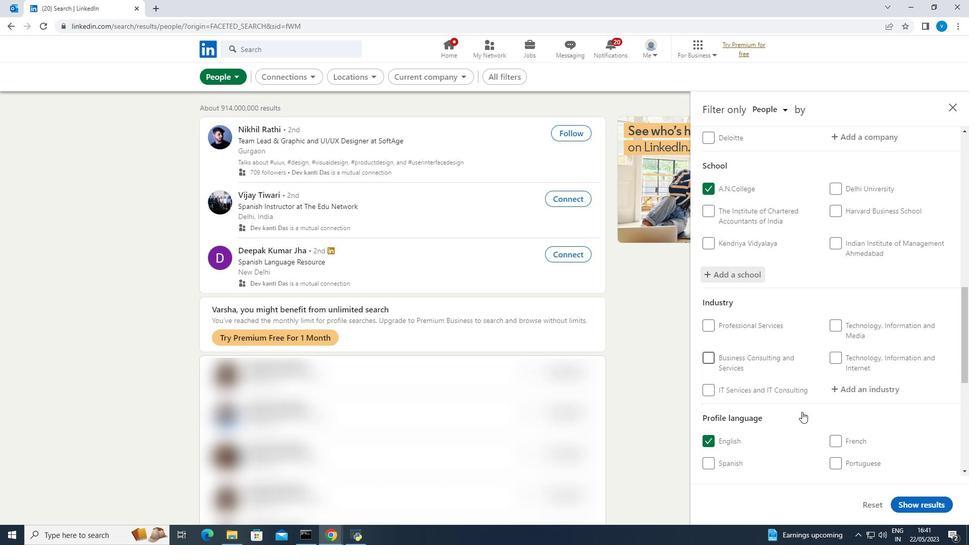 
Action: Mouse moved to (855, 334)
Screenshot: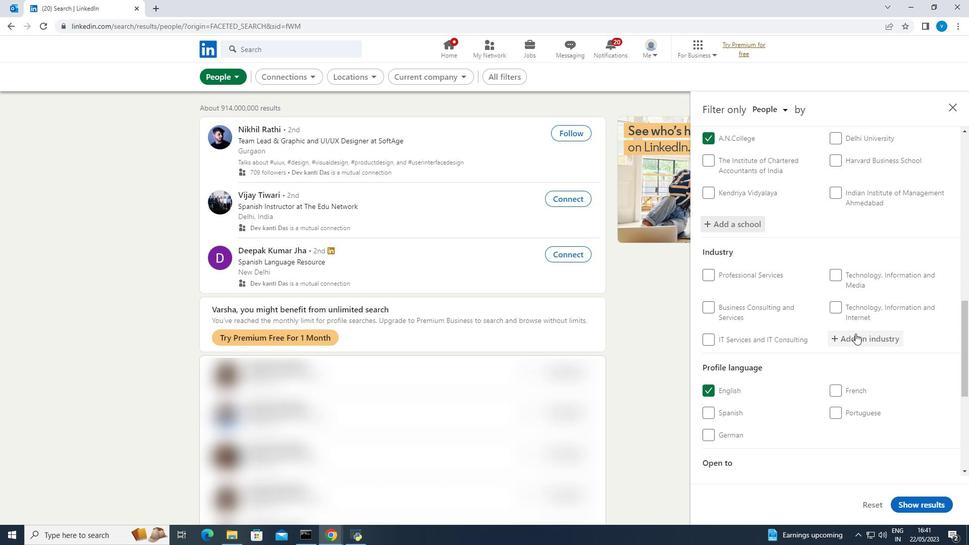 
Action: Mouse pressed left at (855, 334)
Screenshot: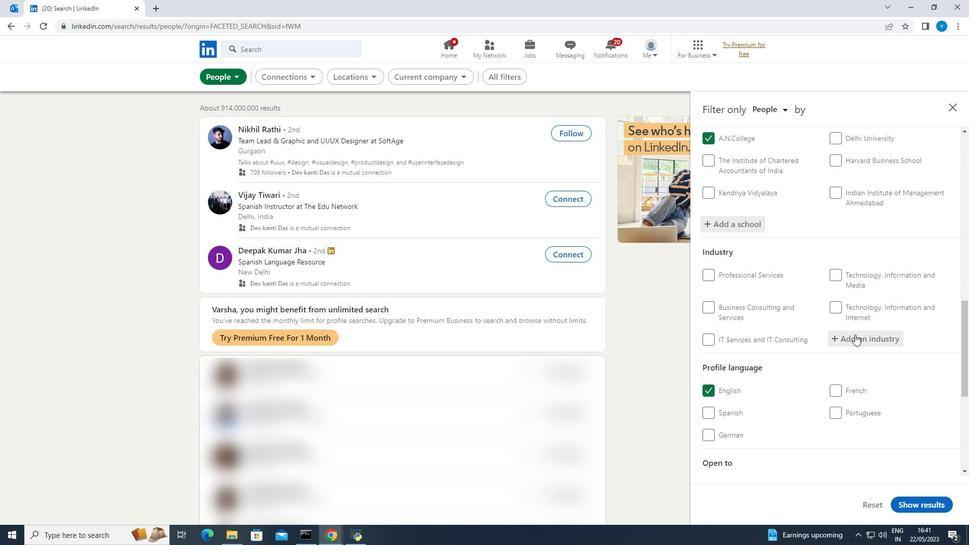
Action: Key pressed <Key.shift><Key.shift><Key.shift><Key.shift><Key.shift>Retail<Key.space><Key.shift><Key.shift><Key.shift><Key.shift><Key.shift><Key.shift><Key.shift><Key.shift>Gasoline
Screenshot: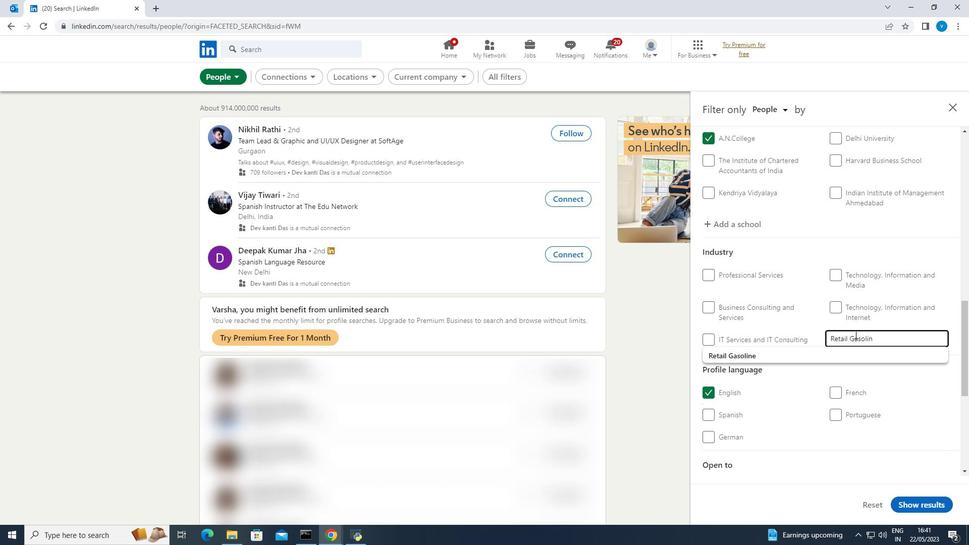 
Action: Mouse moved to (796, 358)
Screenshot: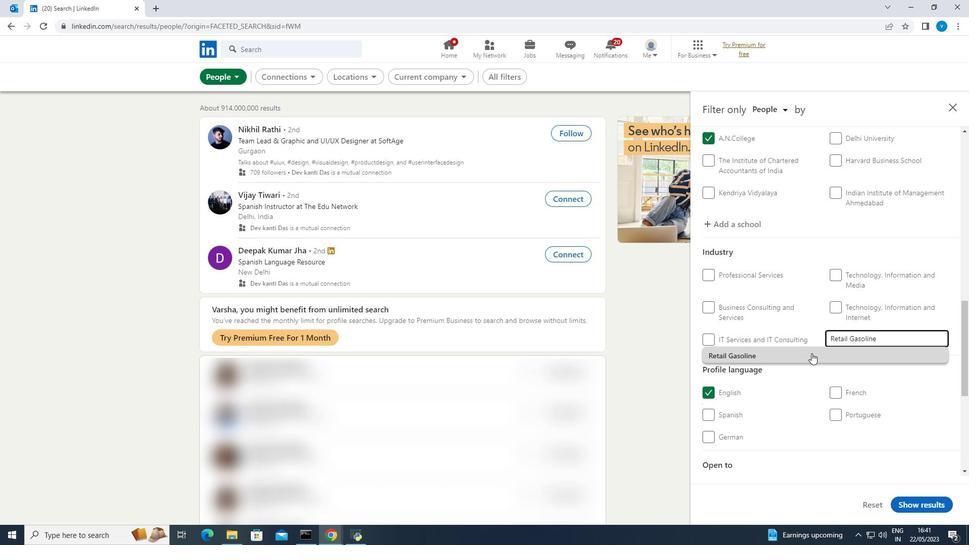 
Action: Mouse pressed left at (796, 358)
Screenshot: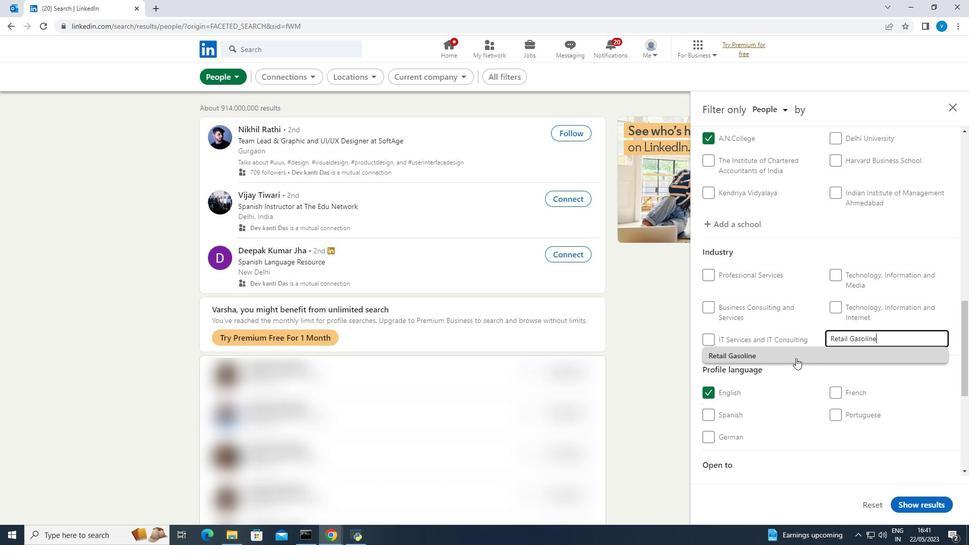 
Action: Mouse scrolled (796, 358) with delta (0, 0)
Screenshot: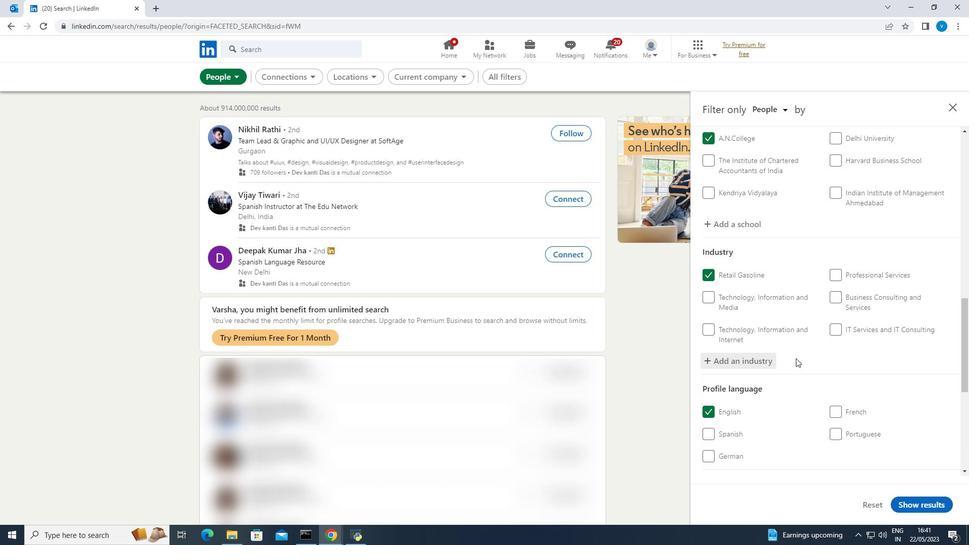 
Action: Mouse scrolled (796, 358) with delta (0, 0)
Screenshot: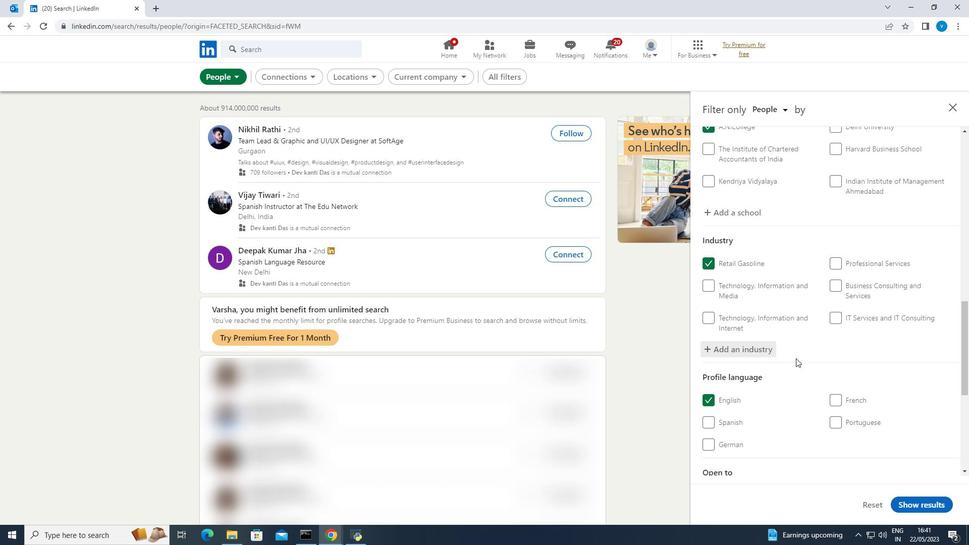 
Action: Mouse scrolled (796, 358) with delta (0, 0)
Screenshot: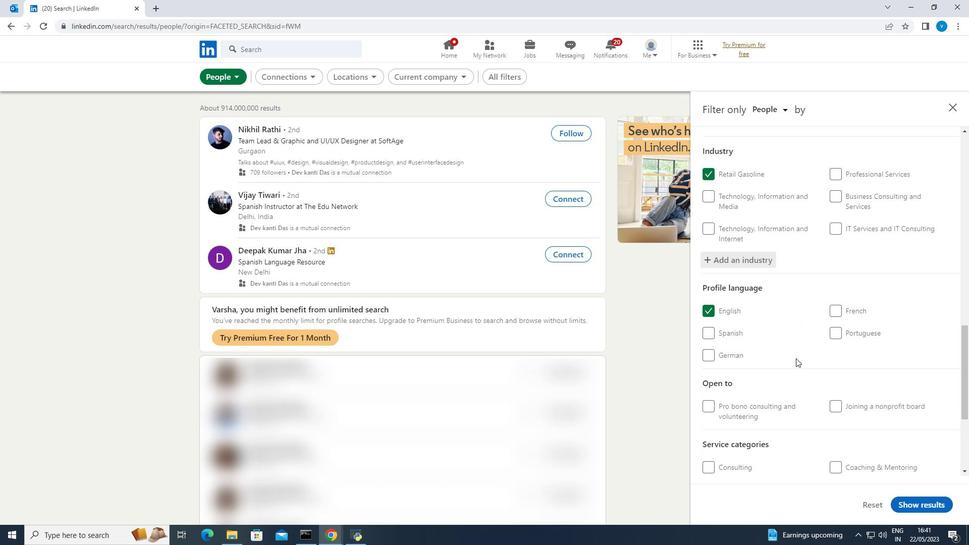 
Action: Mouse scrolled (796, 358) with delta (0, 0)
Screenshot: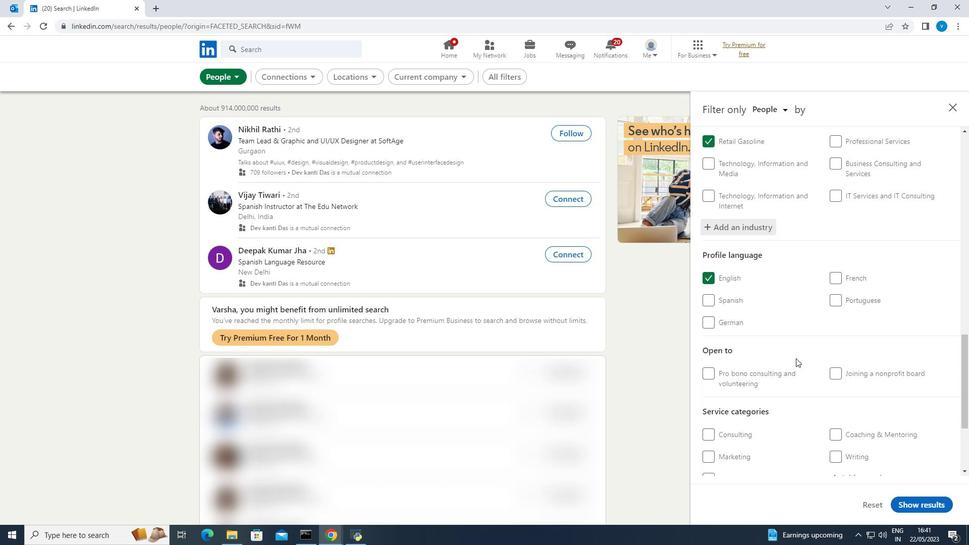 
Action: Mouse scrolled (796, 358) with delta (0, 0)
Screenshot: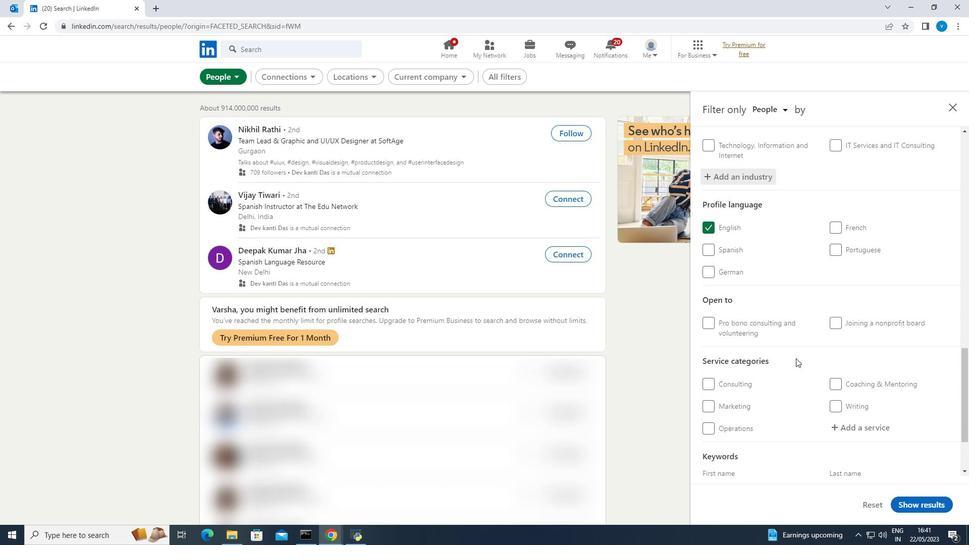 
Action: Mouse moved to (837, 356)
Screenshot: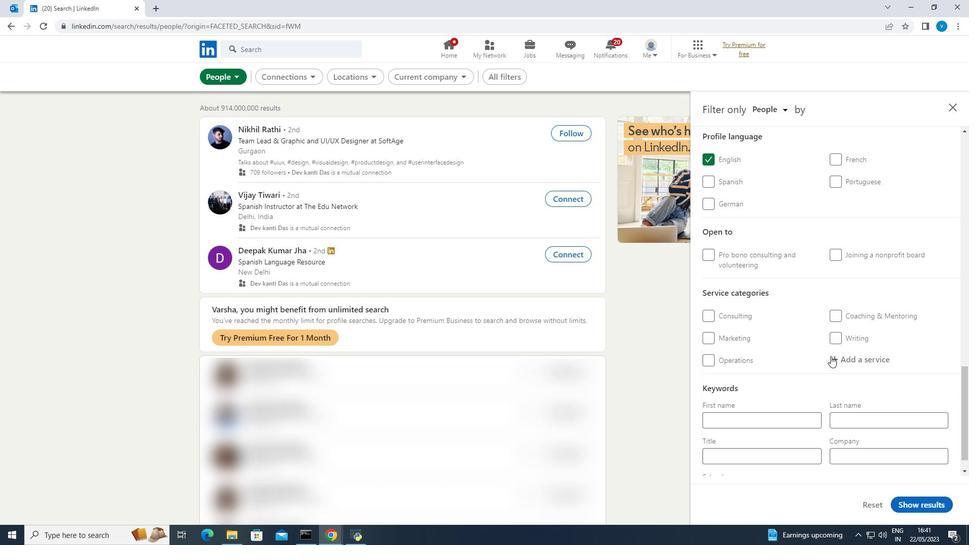 
Action: Mouse pressed left at (837, 356)
Screenshot: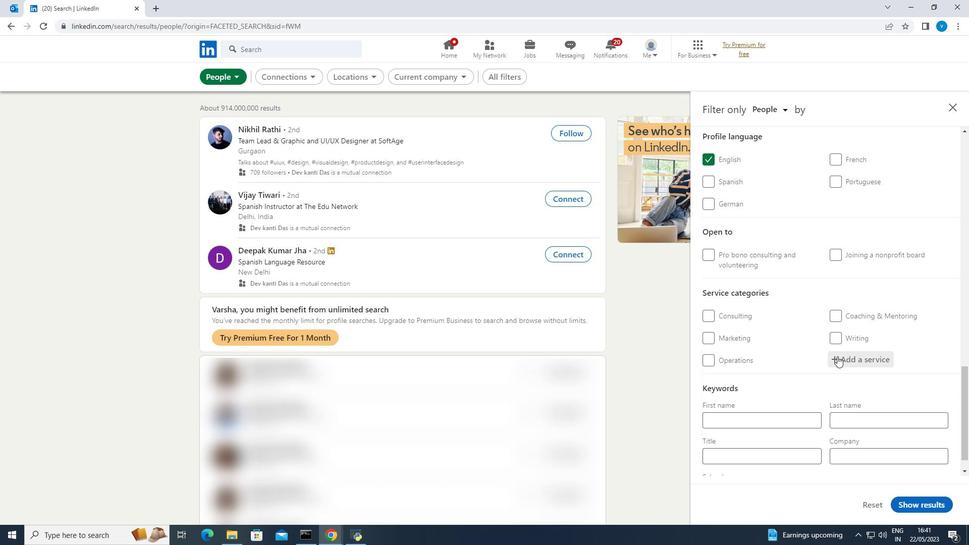 
Action: Key pressed <Key.shift>Typing
Screenshot: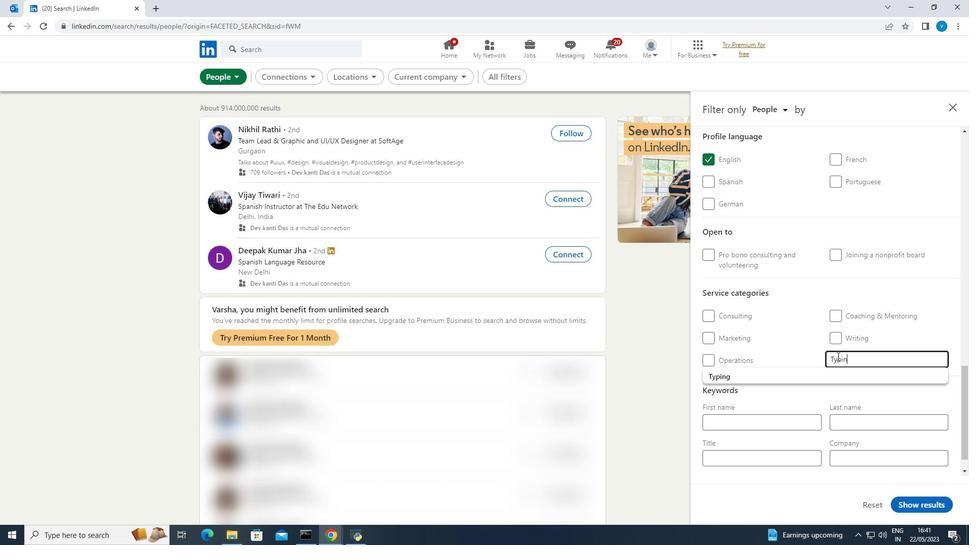 
Action: Mouse scrolled (837, 355) with delta (0, 0)
Screenshot: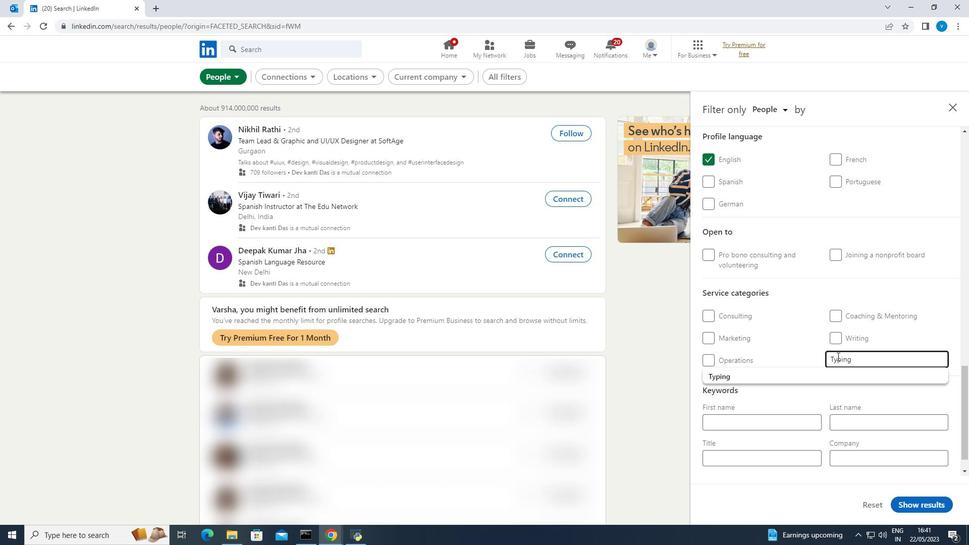 
Action: Mouse moved to (800, 348)
Screenshot: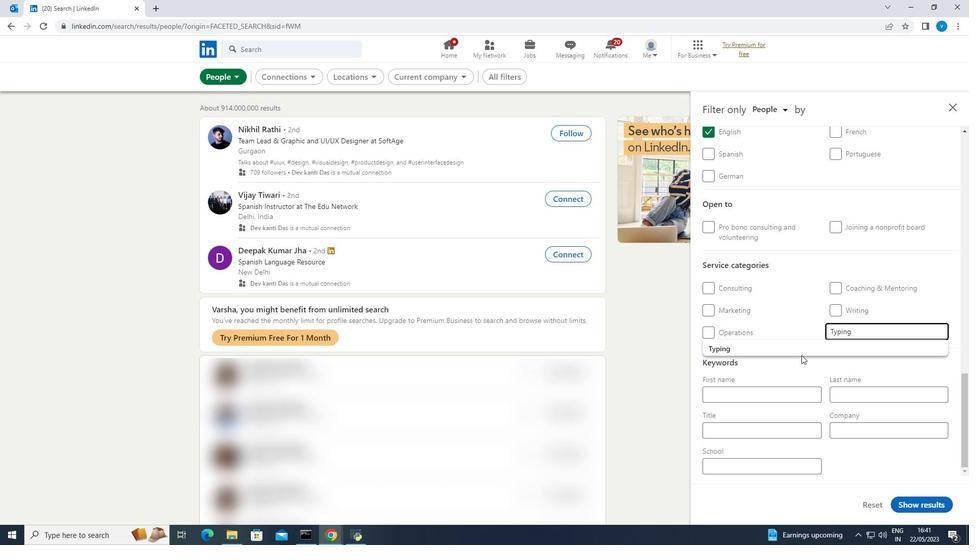 
Action: Mouse pressed left at (800, 348)
Screenshot: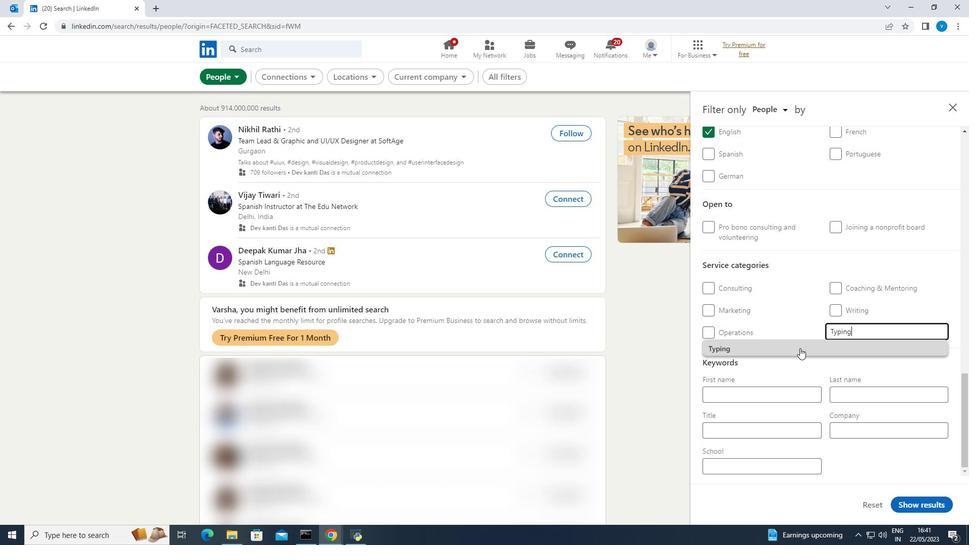 
Action: Mouse moved to (787, 452)
Screenshot: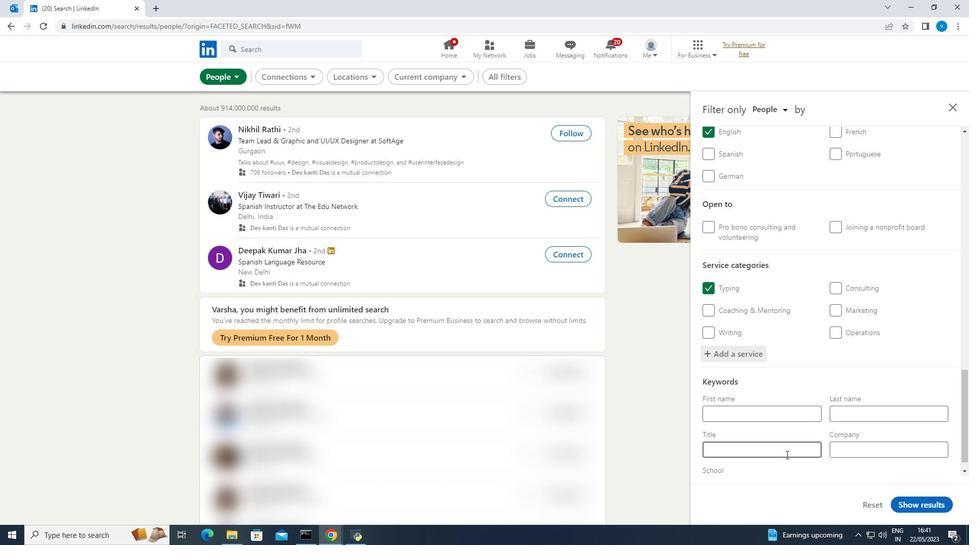 
Action: Mouse pressed left at (787, 452)
Screenshot: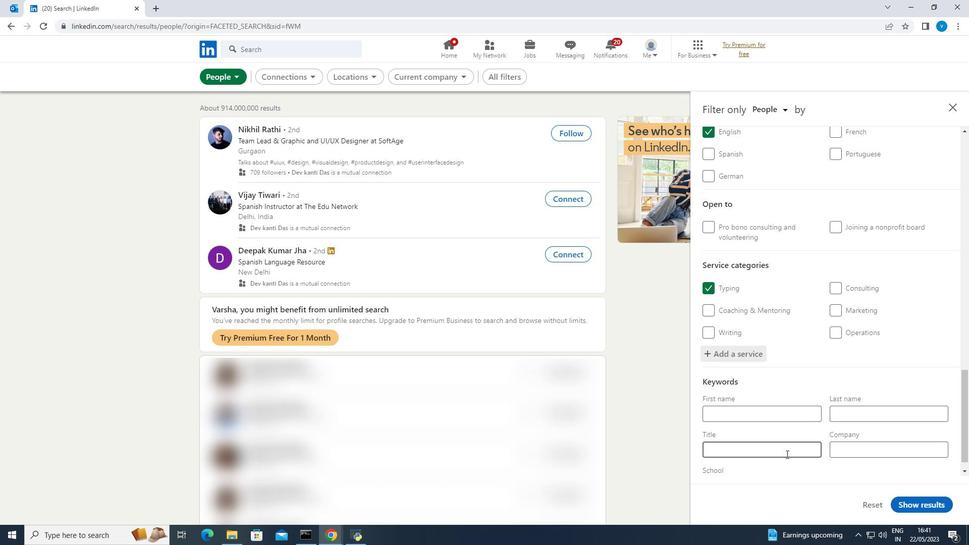 
Action: Mouse moved to (783, 452)
Screenshot: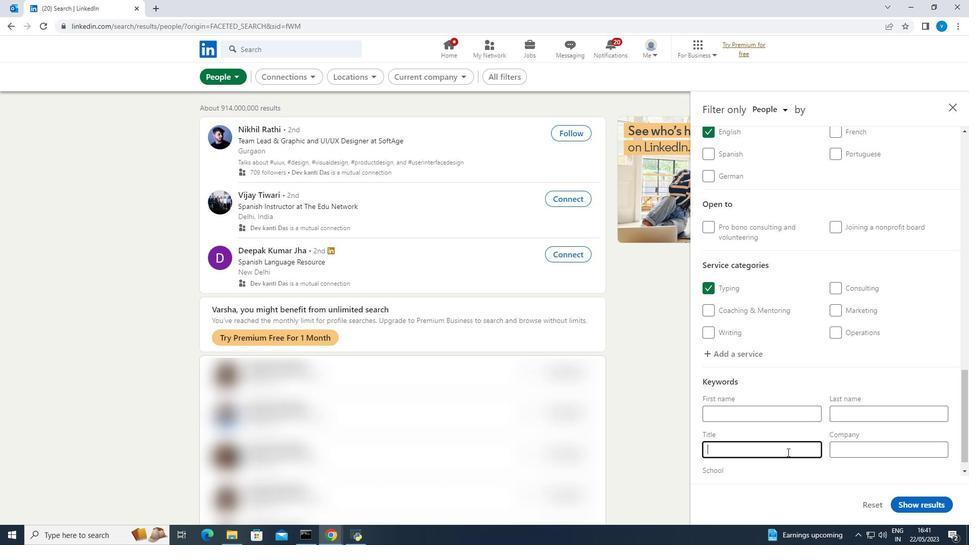 
Action: Key pressed <Key.shift><Key.shift><Key.shift><Key.shift>Truck<Key.space><Key.shift><Key.shift><Key.shift><Key.shift><Key.shift><Key.shift><Key.shift>Driver
Screenshot: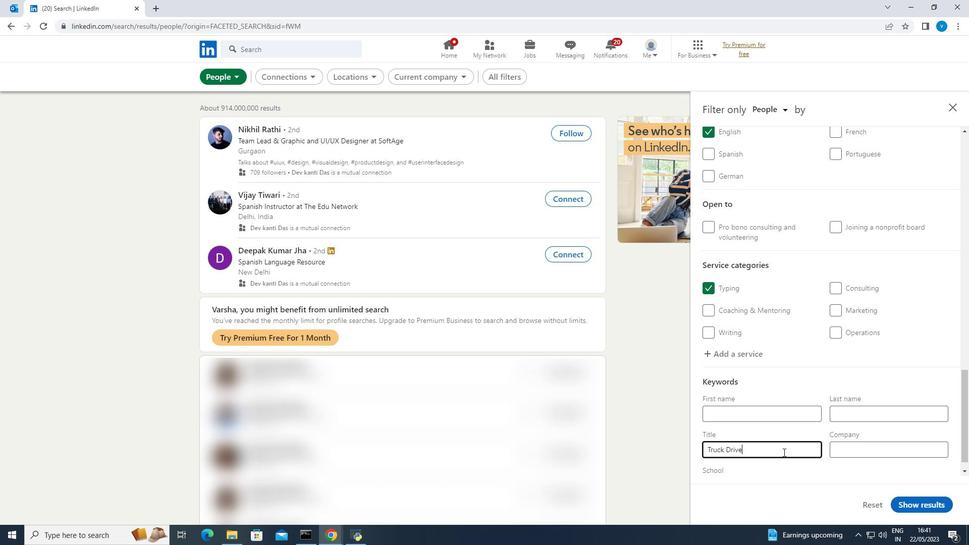 
Action: Mouse moved to (909, 502)
Screenshot: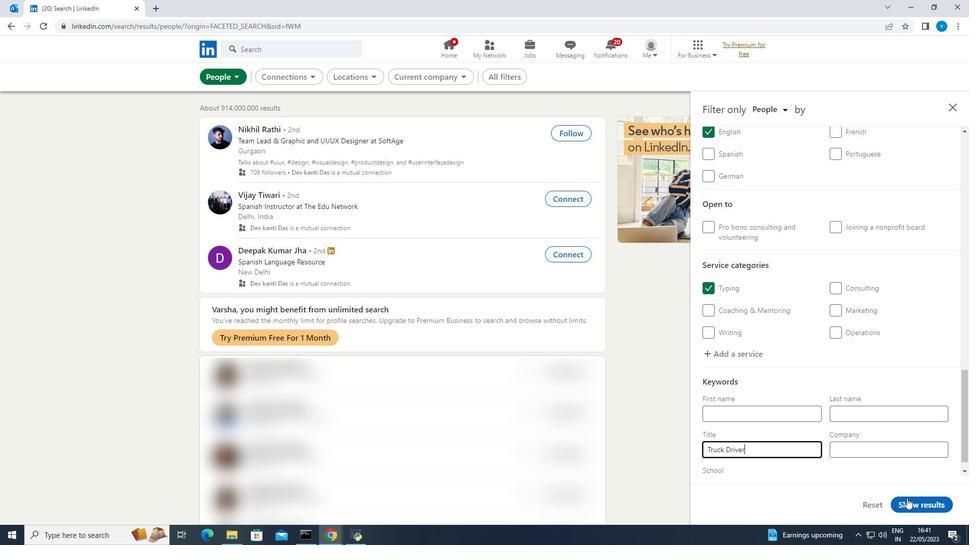 
Action: Mouse pressed left at (909, 502)
Screenshot: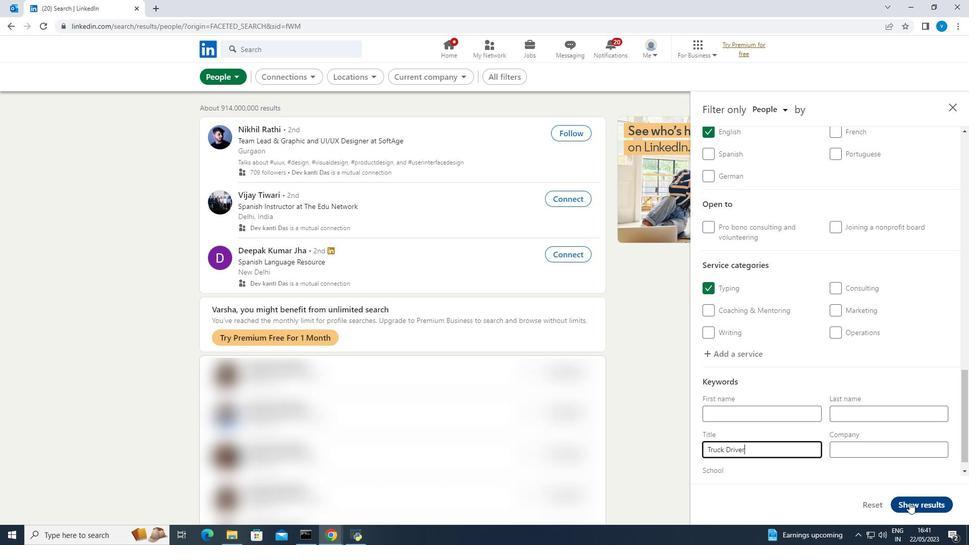 
Action: Mouse moved to (882, 524)
Screenshot: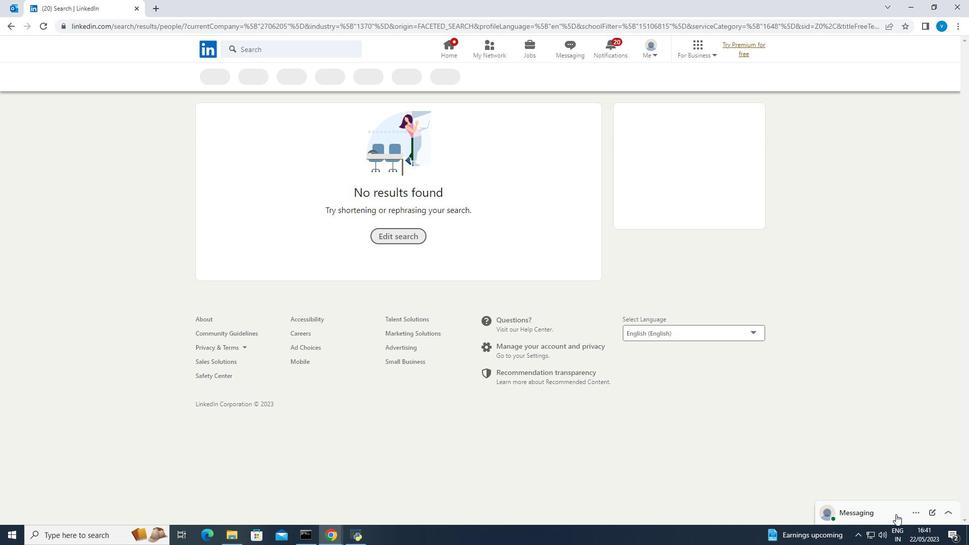 
